 Task: Open Card Quality Control Performance Review in Board Content Marketing Infographic Creation and Promotion Strategy to Workspace Crowdfunding Platforms and add a team member Softage.1@softage.net, a label Green, a checklist Artificial Intelligence, an attachment from your computer, a color Green and finally, add a card description 'Conduct customer research for new marketing messaging and branding' and a comment 'This task requires us to be resilient and persistent, even in the face of setbacks and obstacles.'. Add a start date 'Jan 09, 1900' with a due date 'Jan 16, 1900'
Action: Mouse moved to (590, 171)
Screenshot: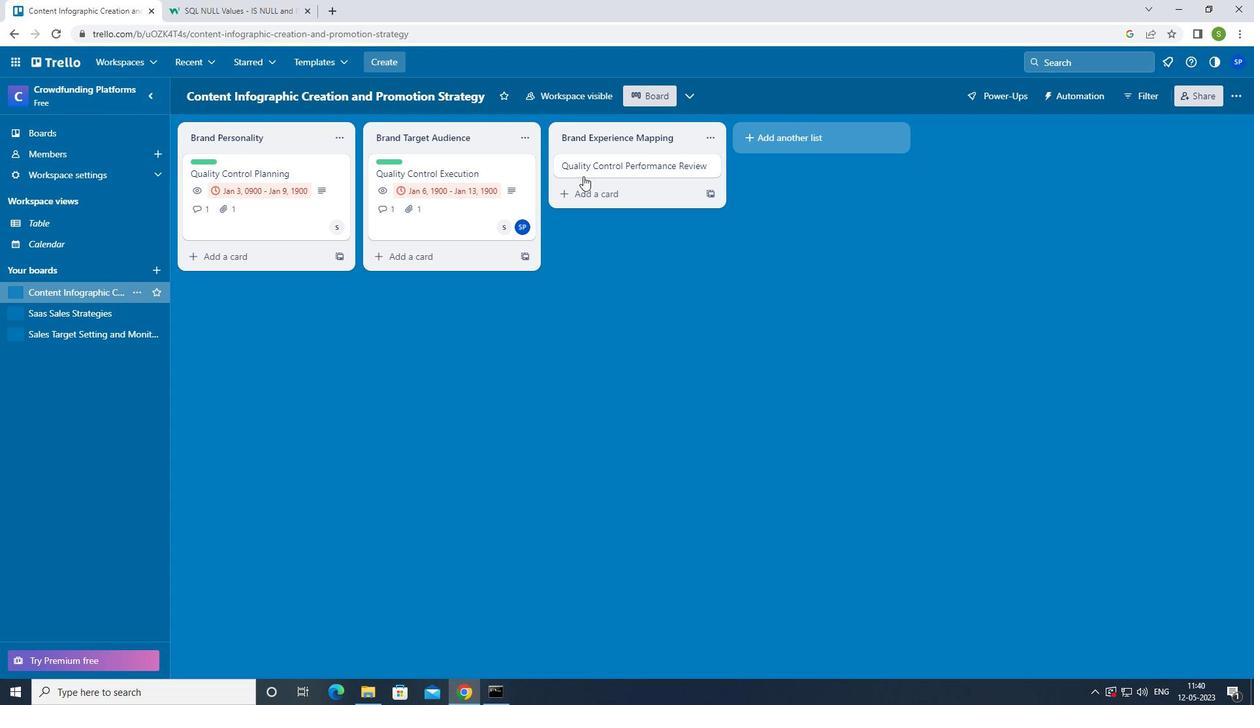 
Action: Mouse pressed left at (590, 171)
Screenshot: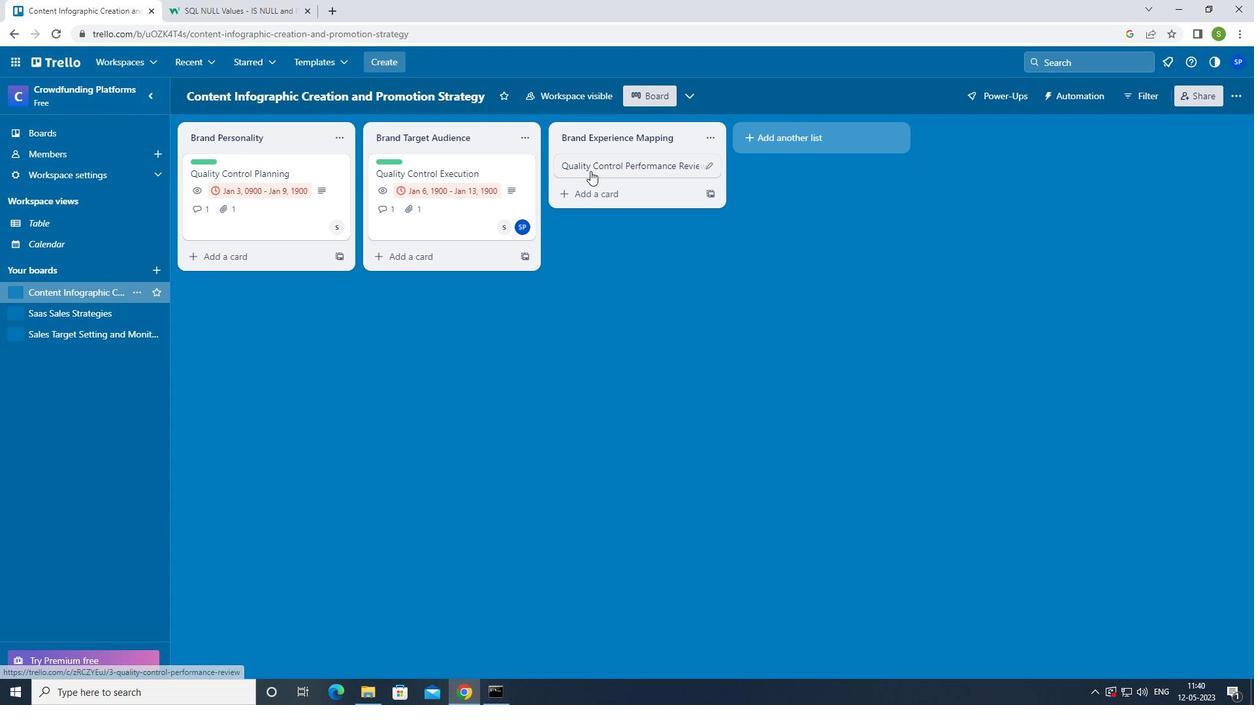 
Action: Mouse moved to (779, 160)
Screenshot: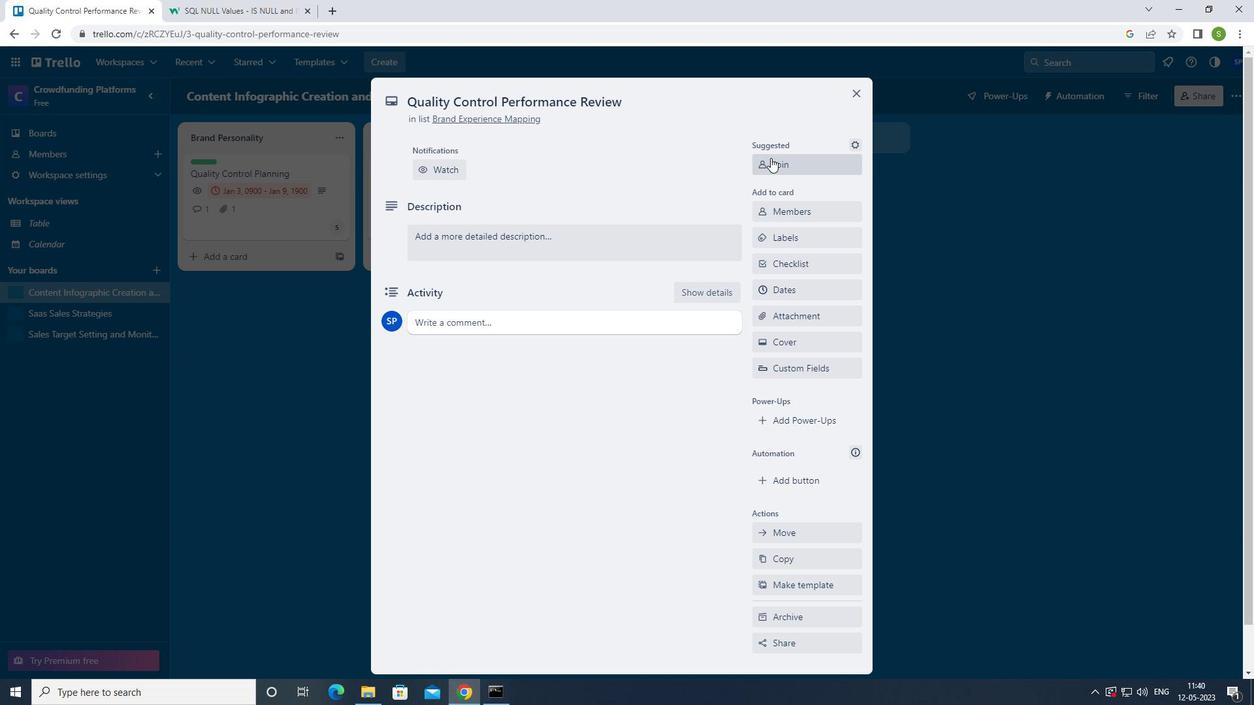 
Action: Mouse pressed left at (779, 160)
Screenshot: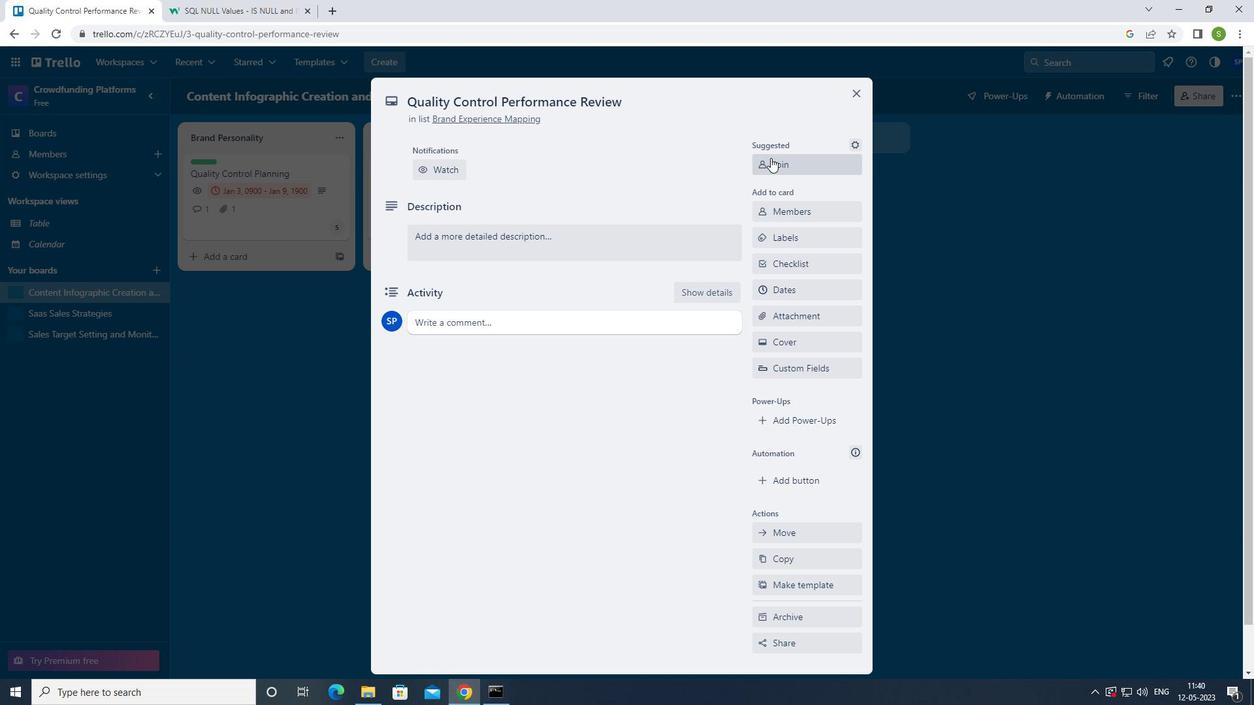 
Action: Mouse moved to (788, 162)
Screenshot: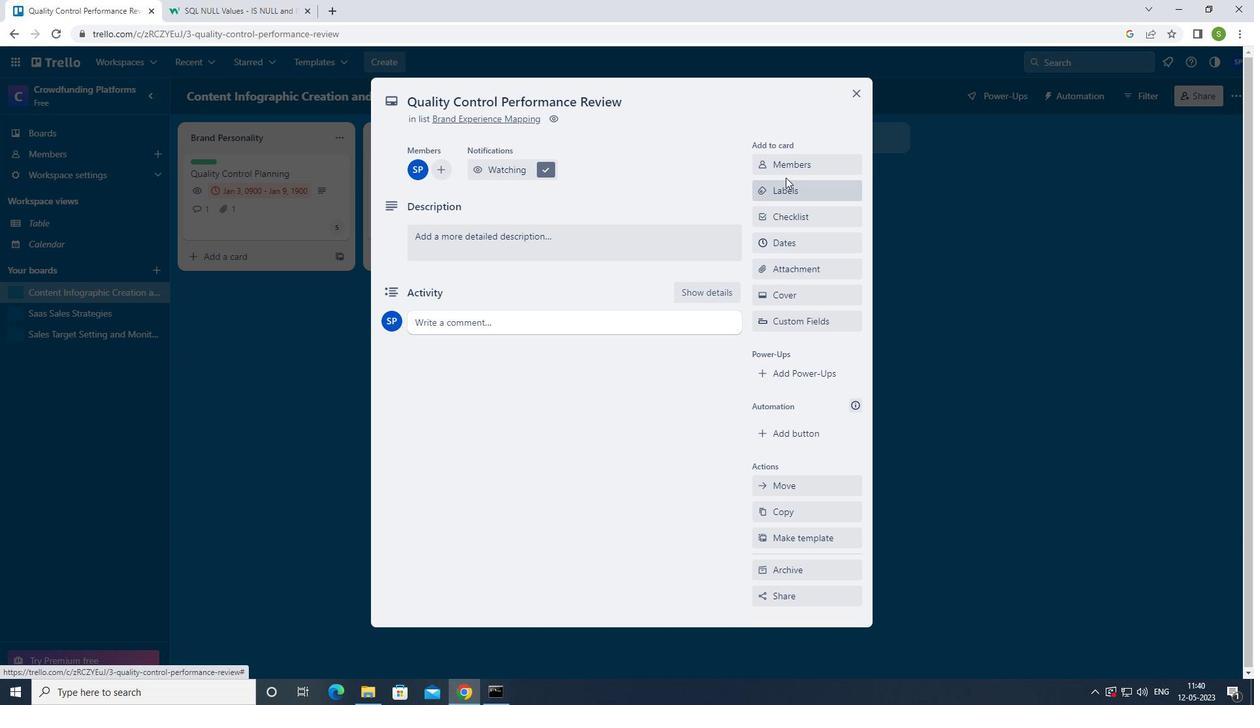 
Action: Mouse pressed left at (788, 162)
Screenshot: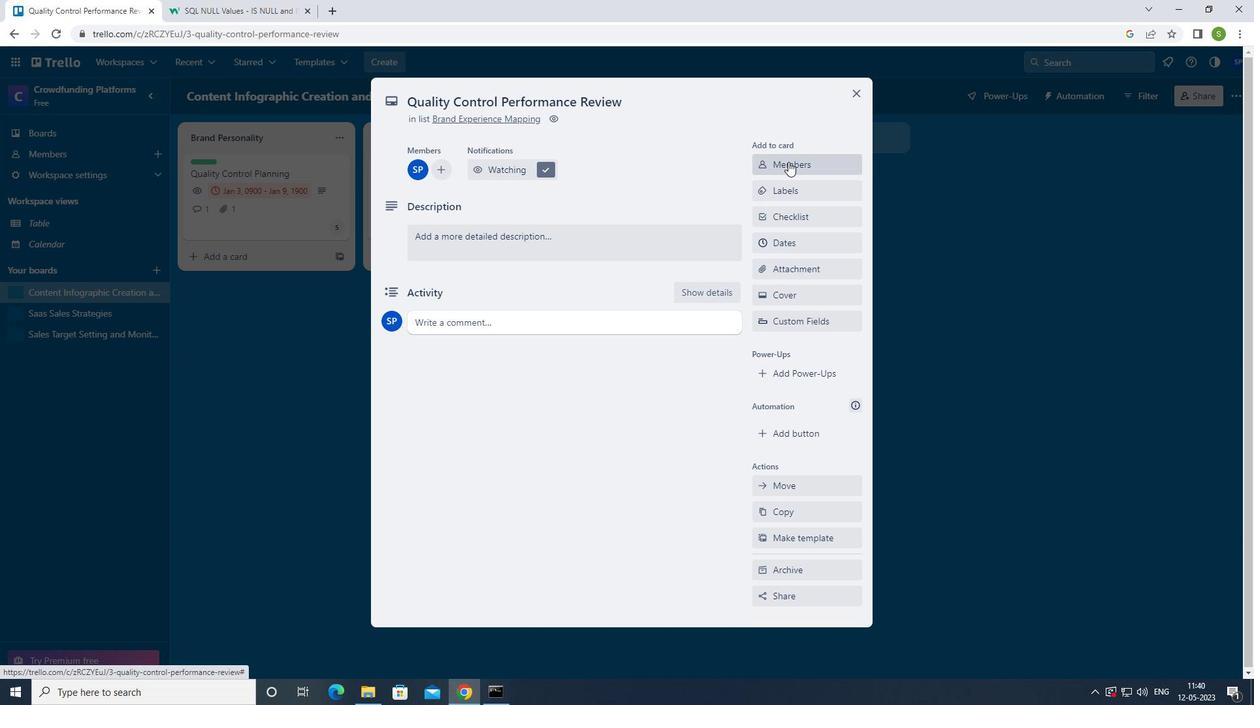 
Action: Mouse moved to (775, 171)
Screenshot: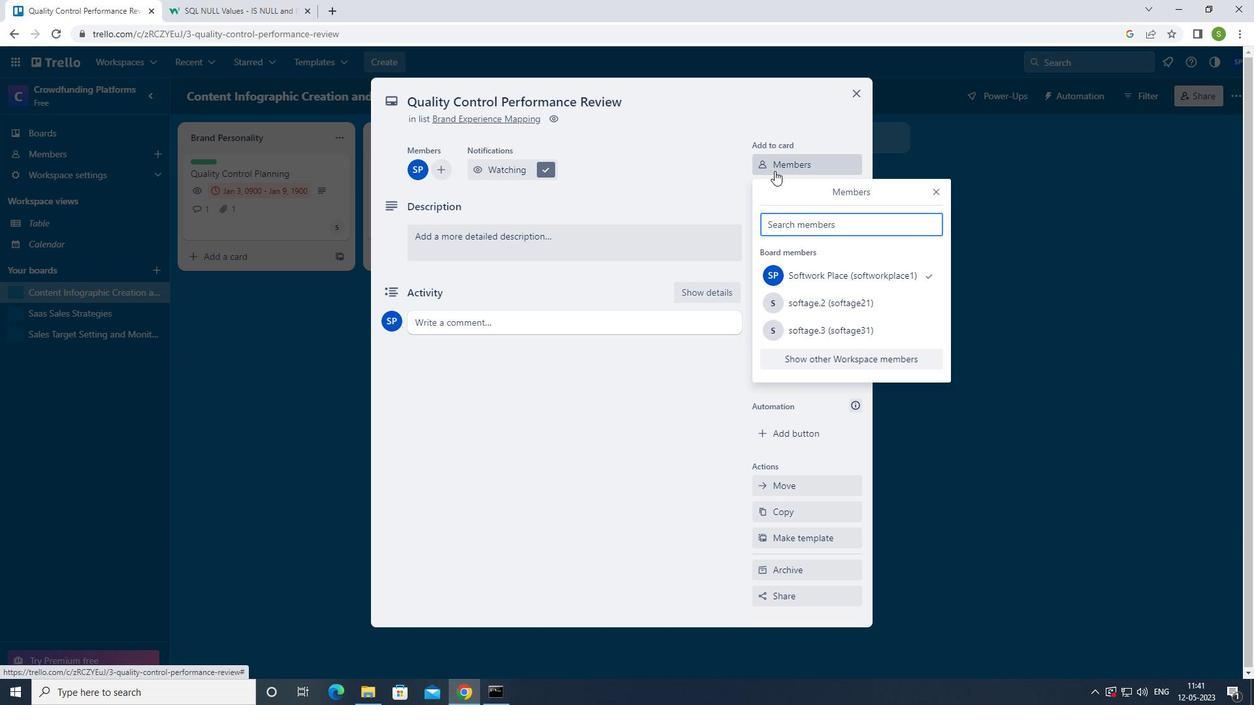 
Action: Key pressed <Key.shift>SOFTAGE.1<Key.shift>@SOFTAGE.NET
Screenshot: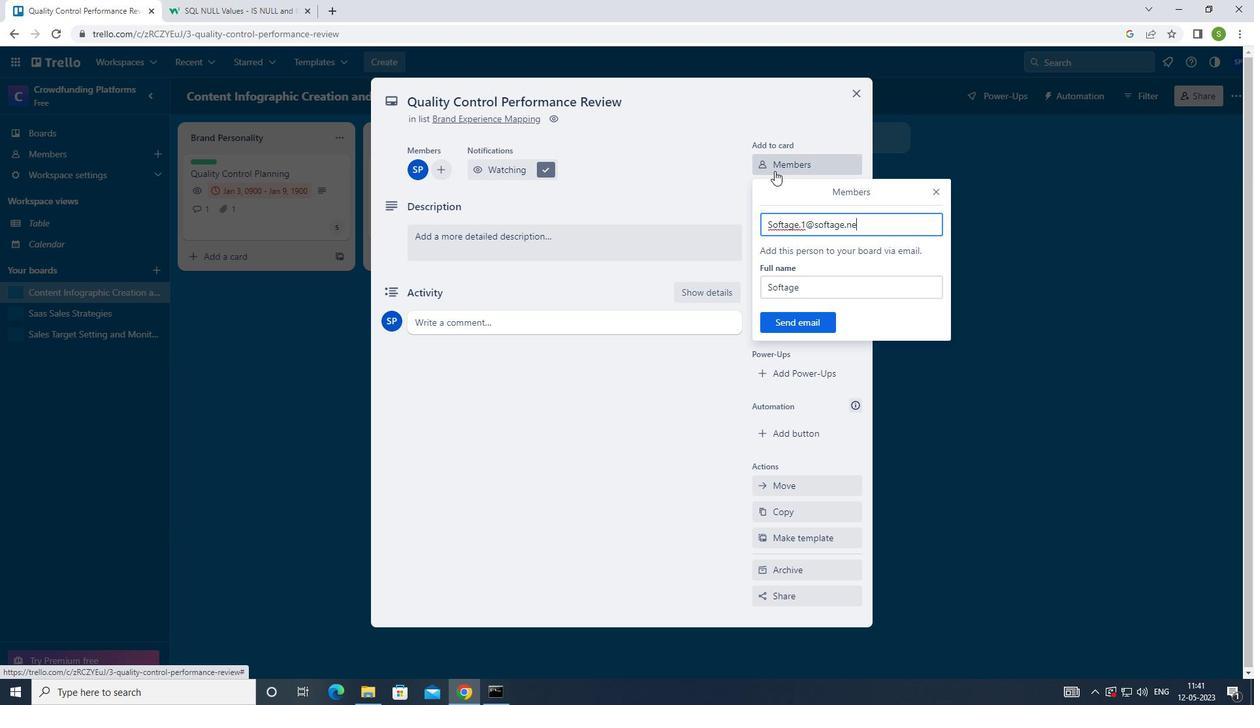 
Action: Mouse moved to (795, 328)
Screenshot: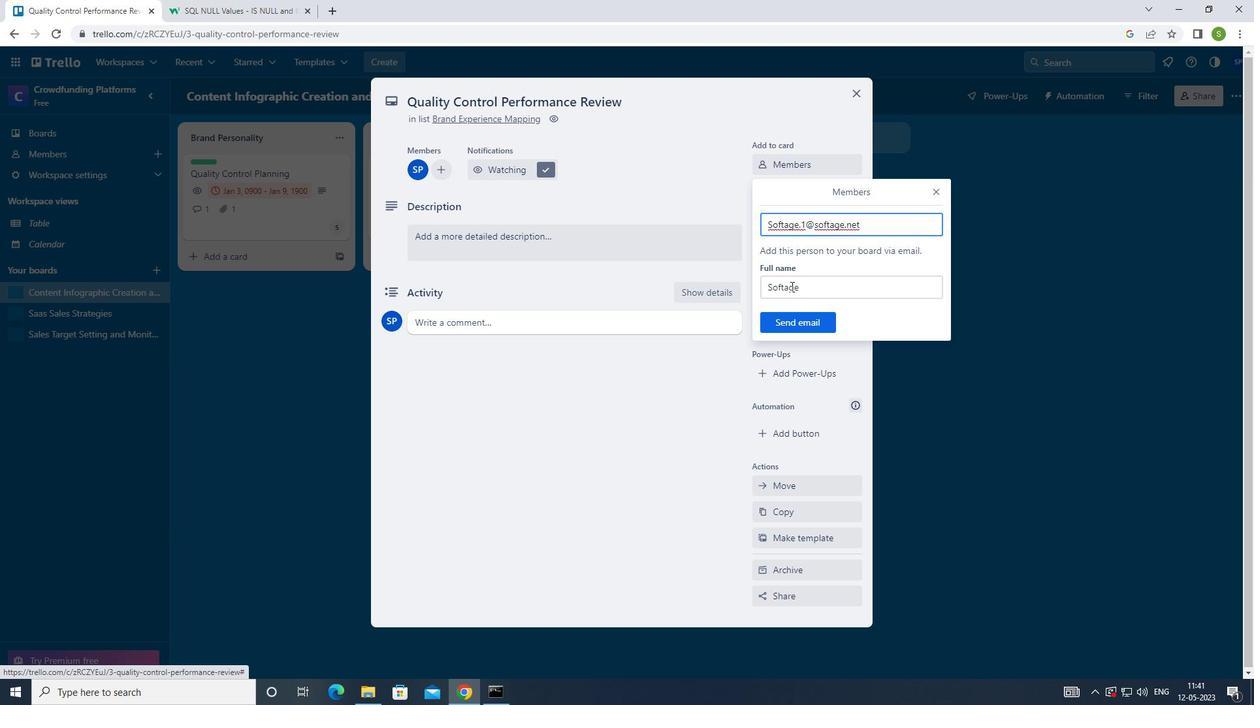 
Action: Mouse pressed left at (795, 328)
Screenshot: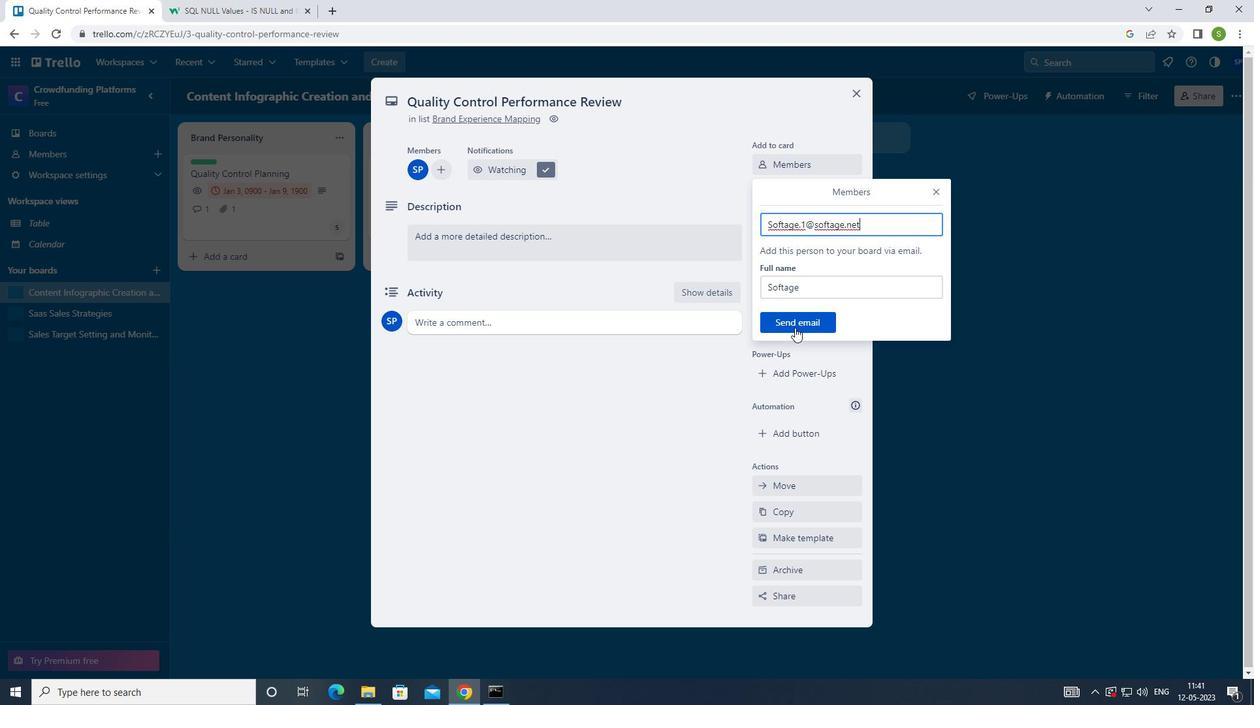 
Action: Mouse moved to (798, 190)
Screenshot: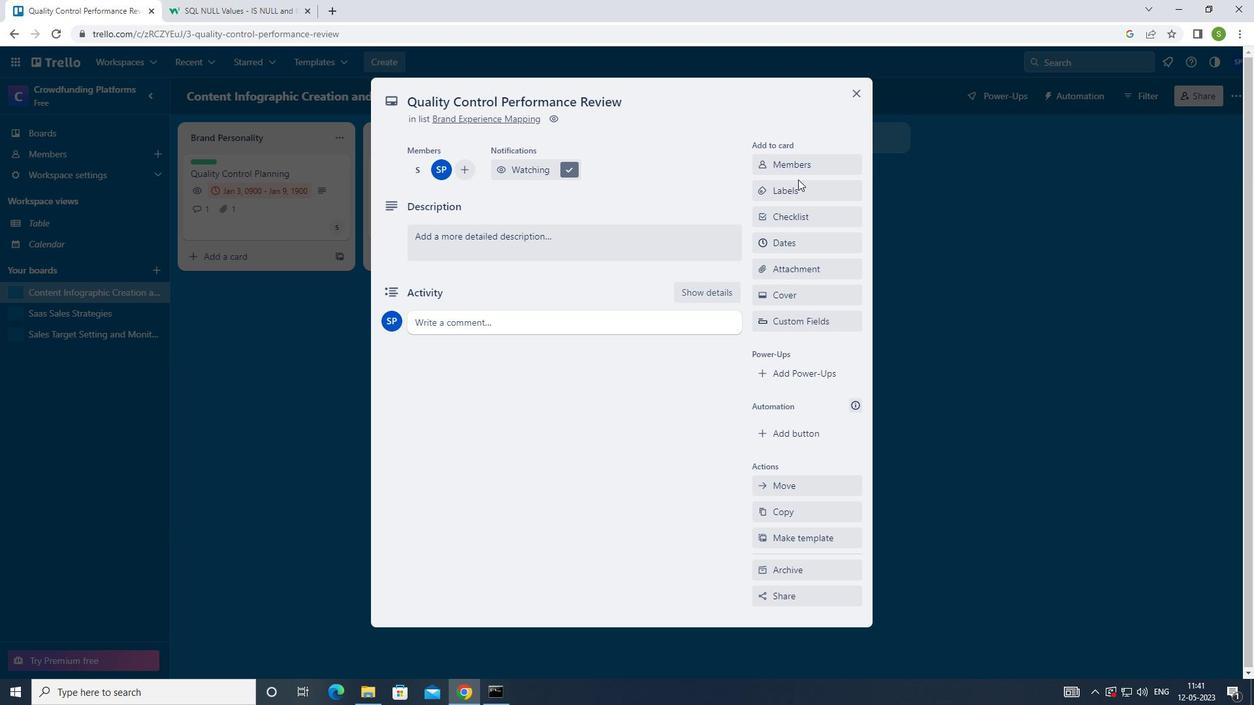 
Action: Mouse pressed left at (798, 190)
Screenshot: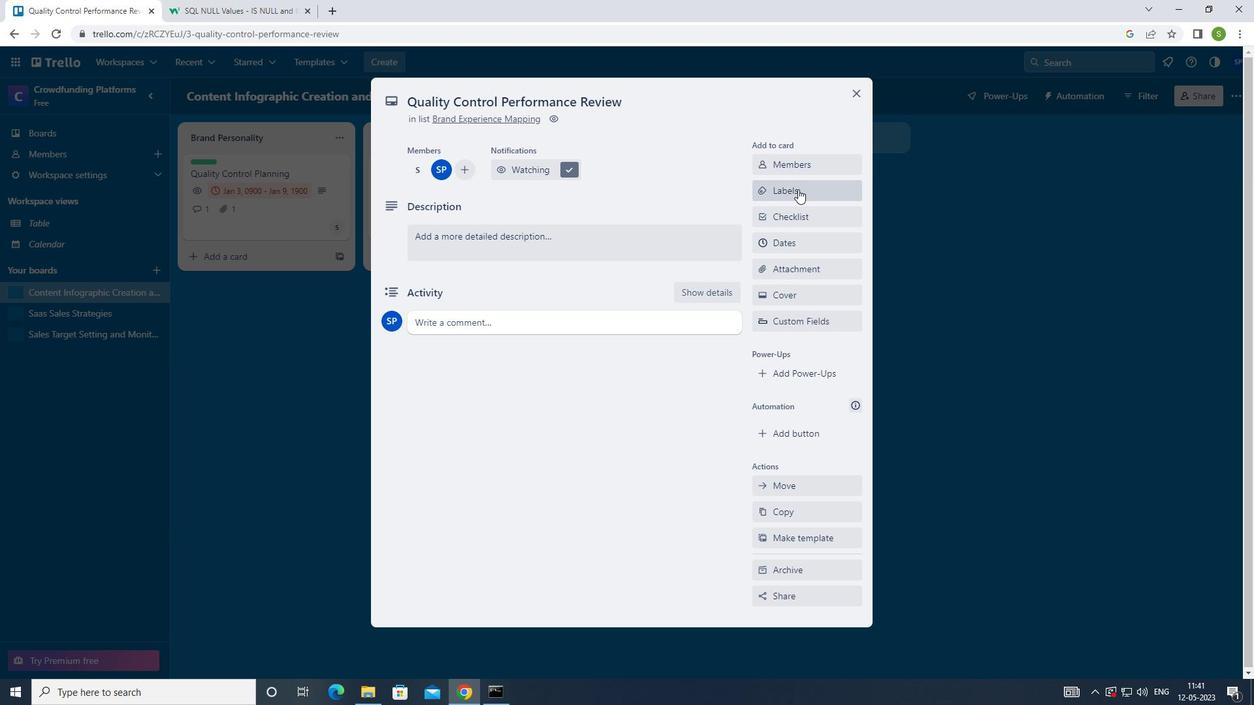 
Action: Mouse moved to (796, 202)
Screenshot: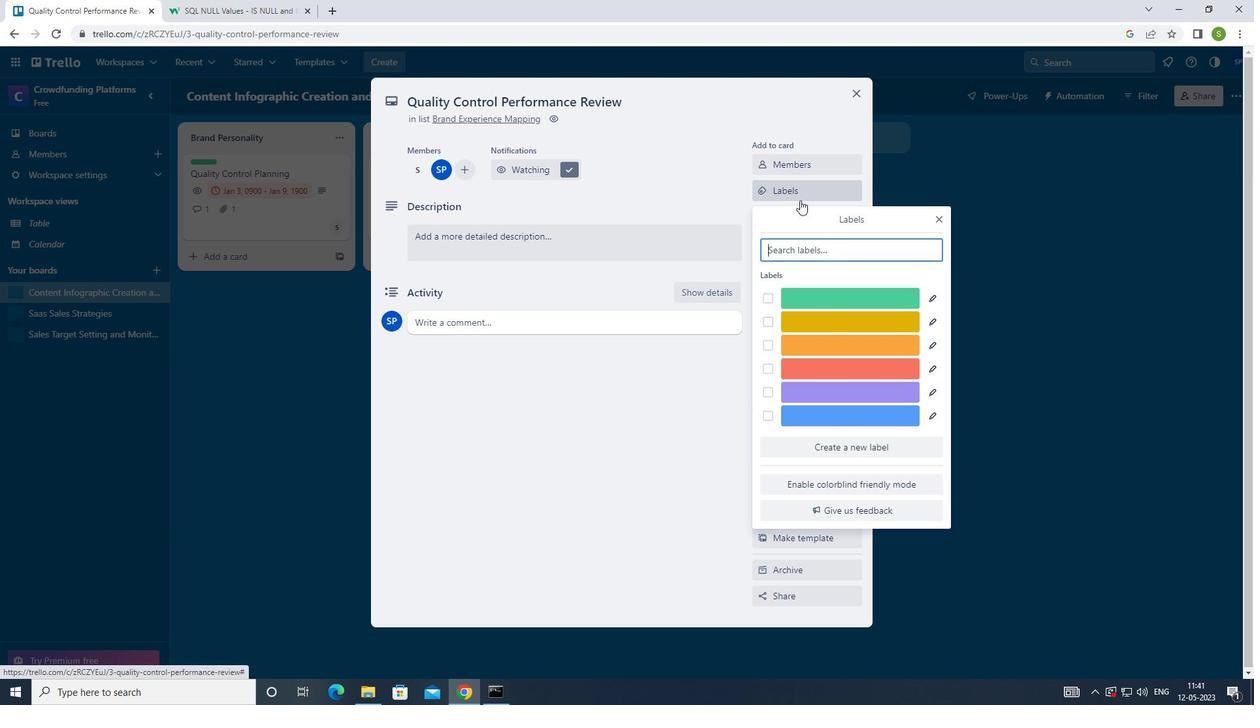 
Action: Key pressed GREEN
Screenshot: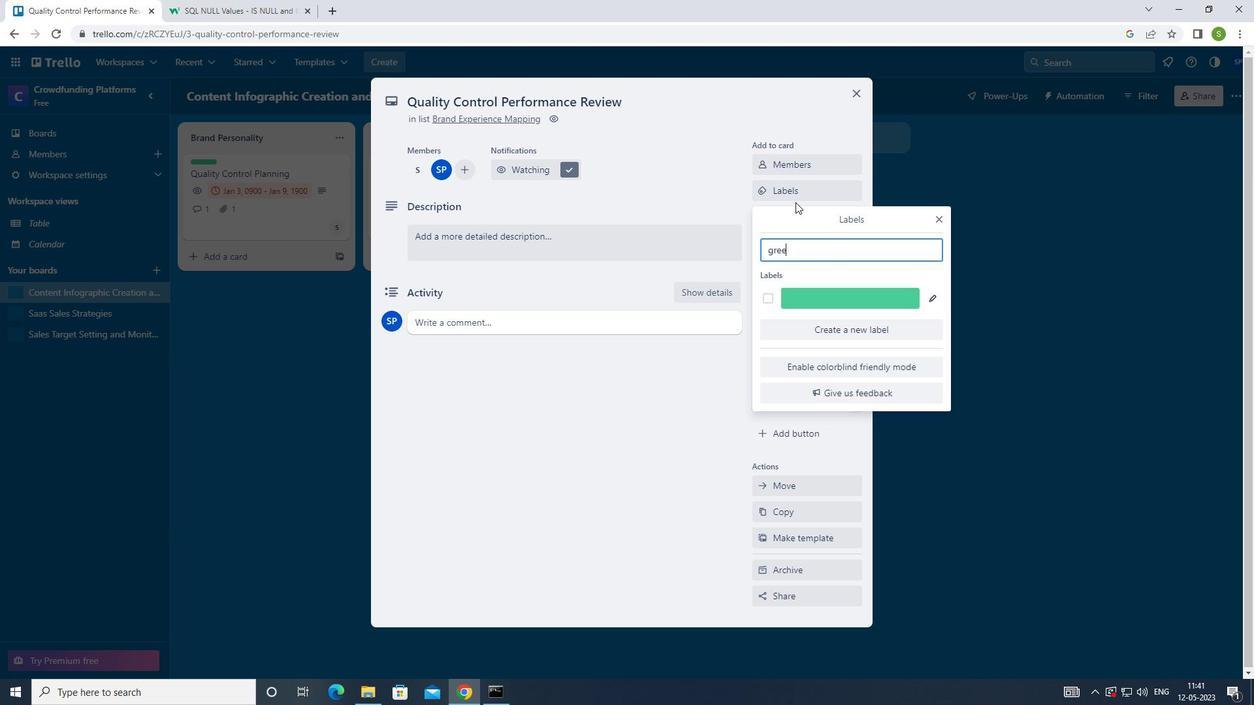 
Action: Mouse moved to (764, 298)
Screenshot: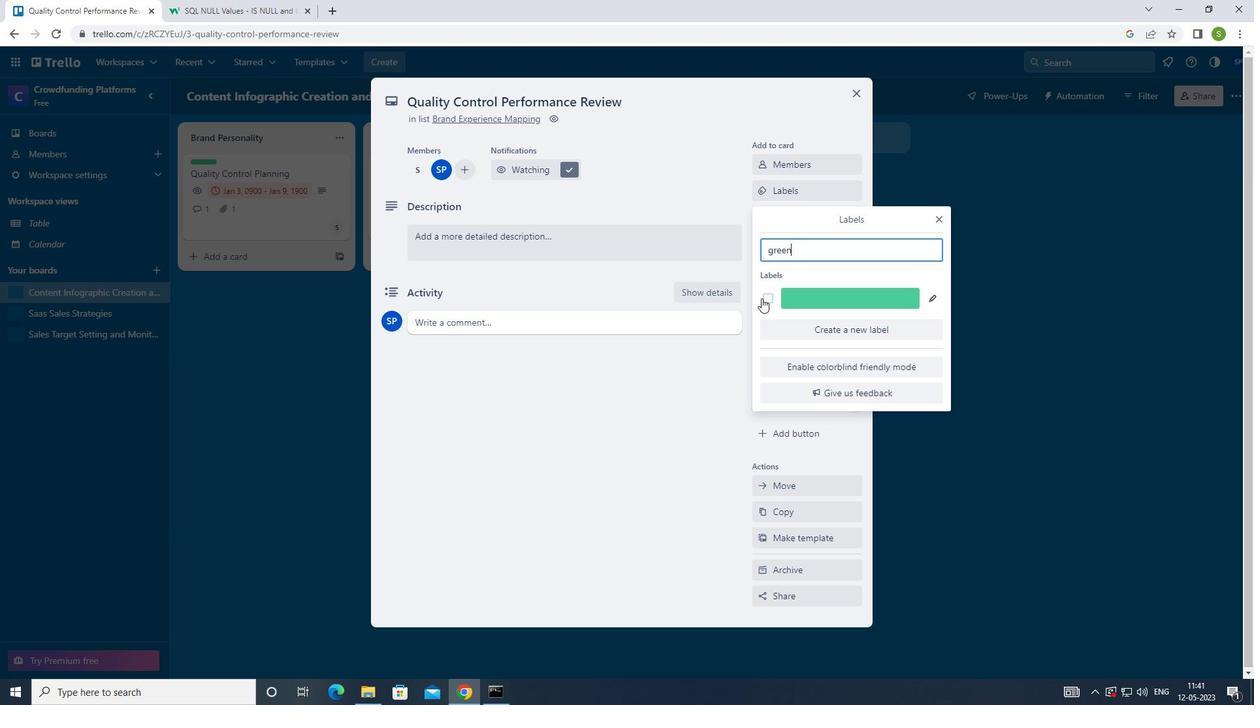 
Action: Mouse pressed left at (764, 298)
Screenshot: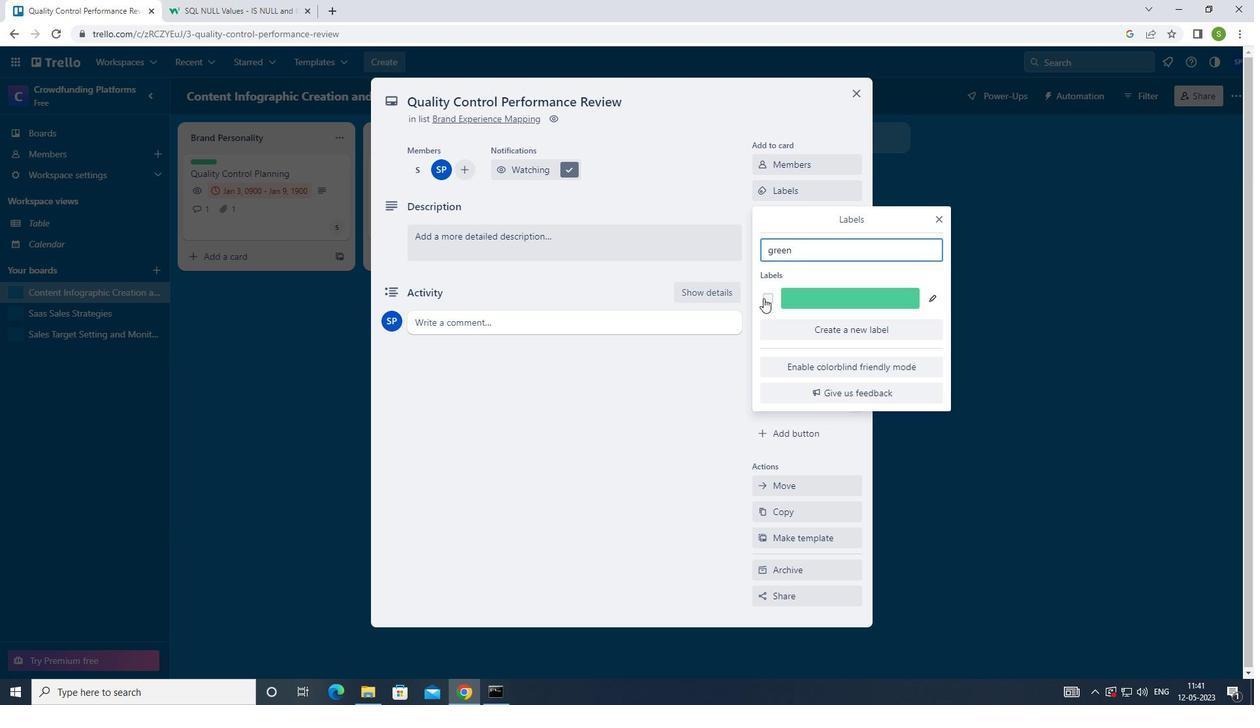 
Action: Mouse moved to (935, 219)
Screenshot: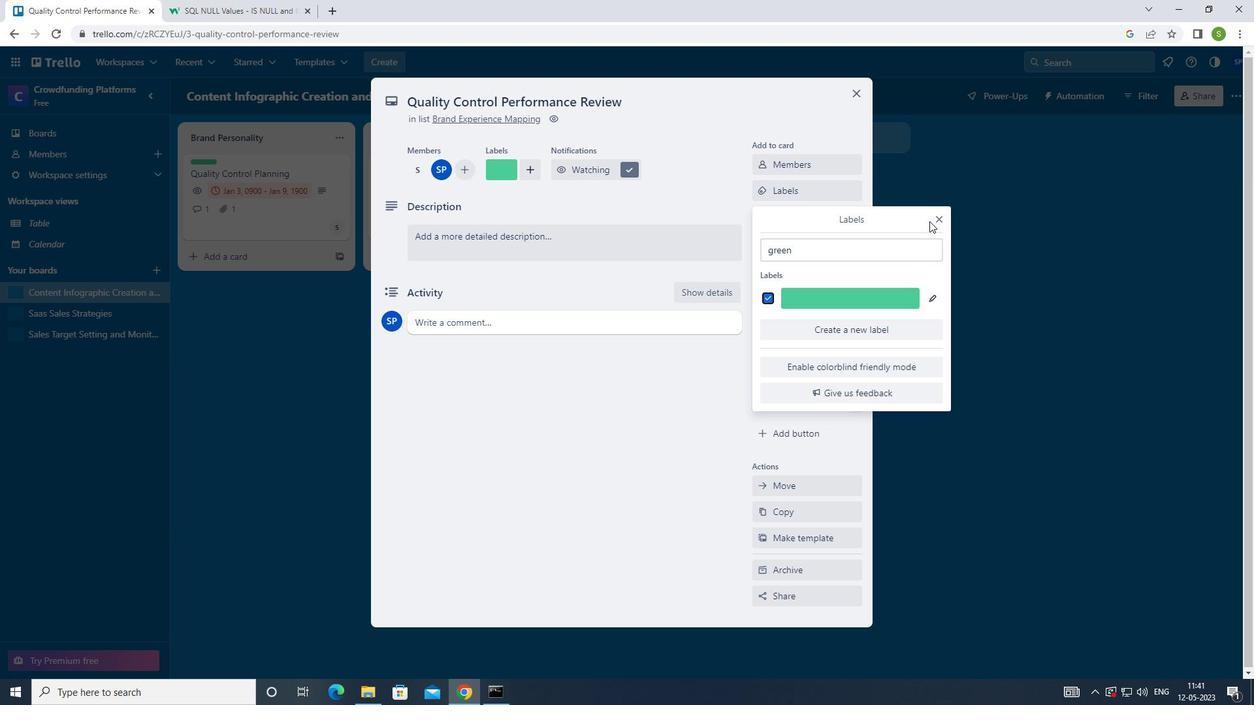 
Action: Mouse pressed left at (935, 219)
Screenshot: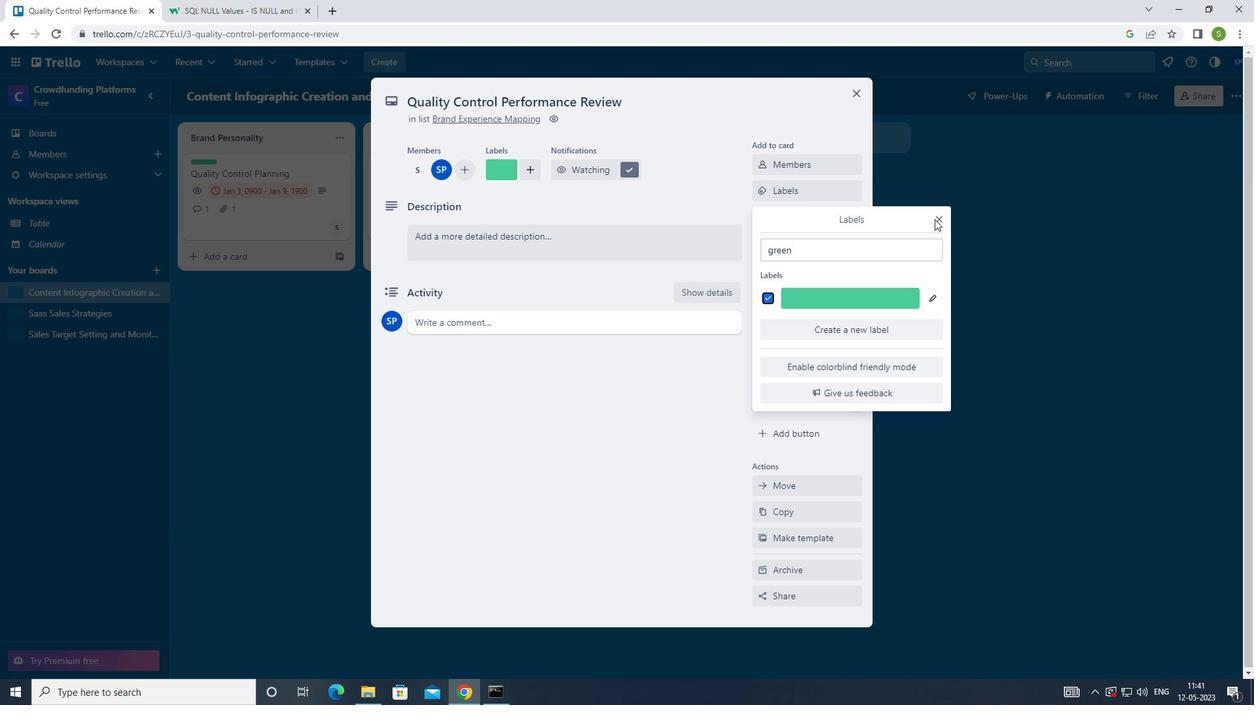 
Action: Mouse moved to (939, 216)
Screenshot: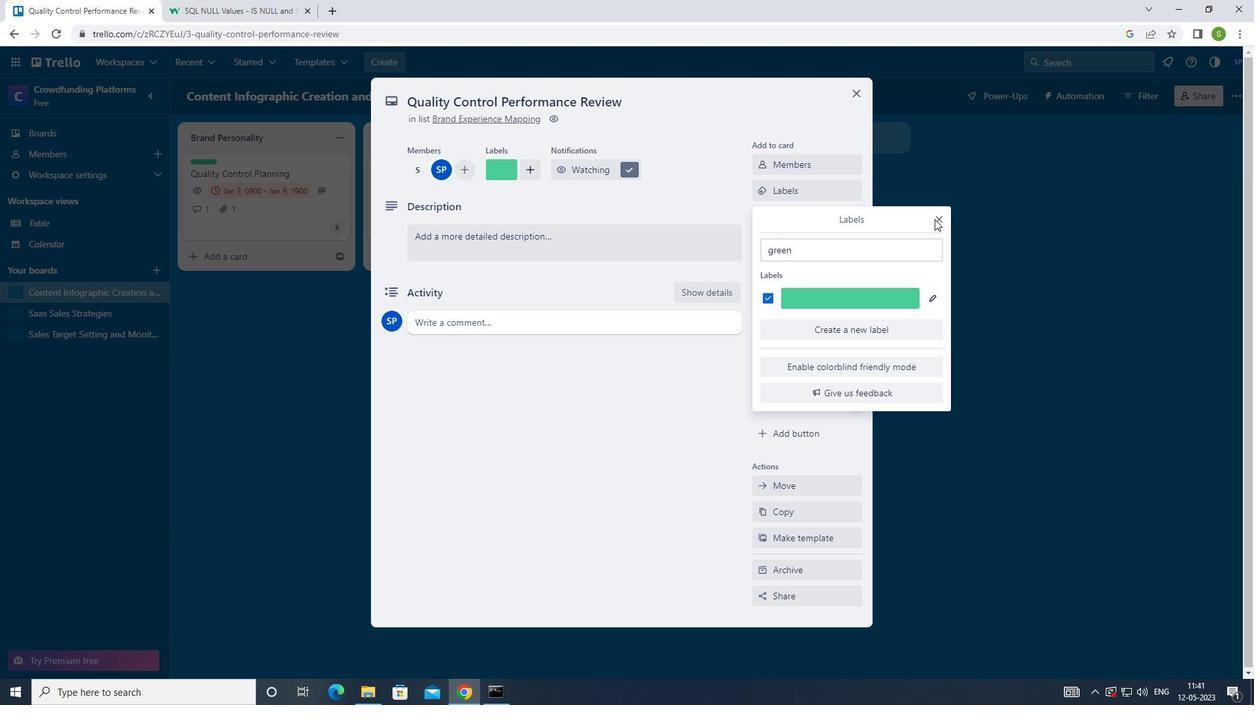 
Action: Mouse pressed left at (939, 216)
Screenshot: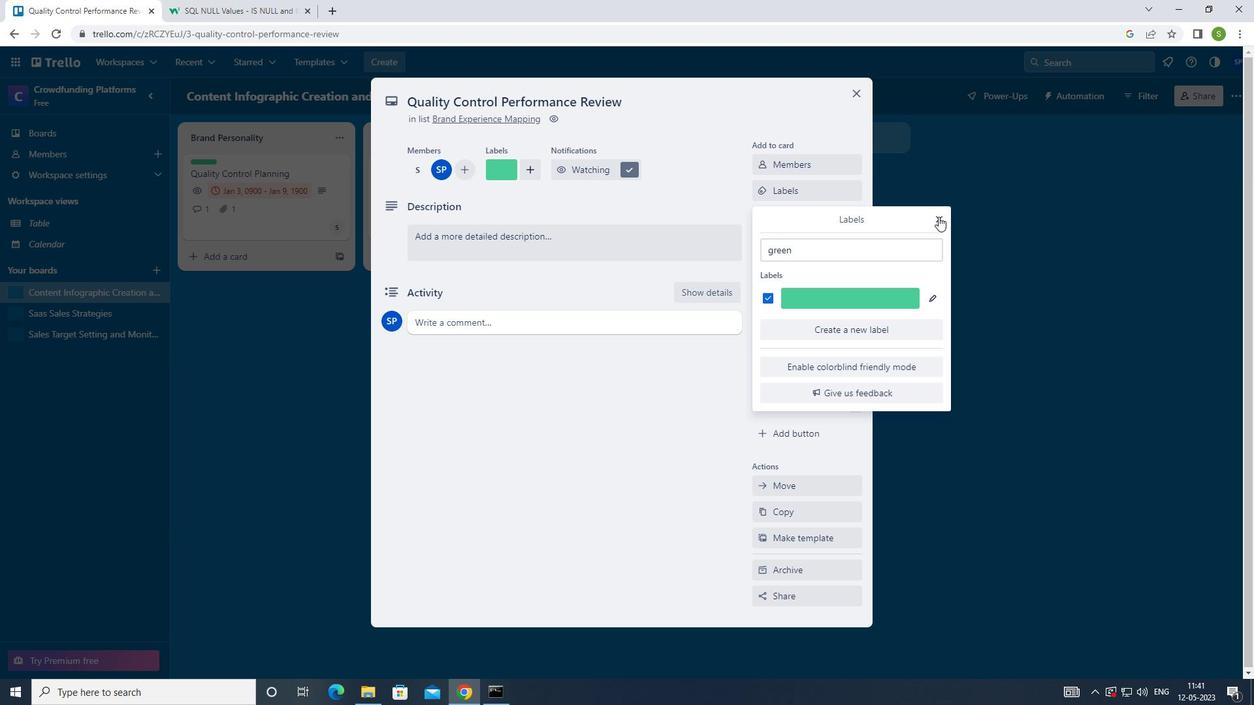 
Action: Mouse moved to (802, 218)
Screenshot: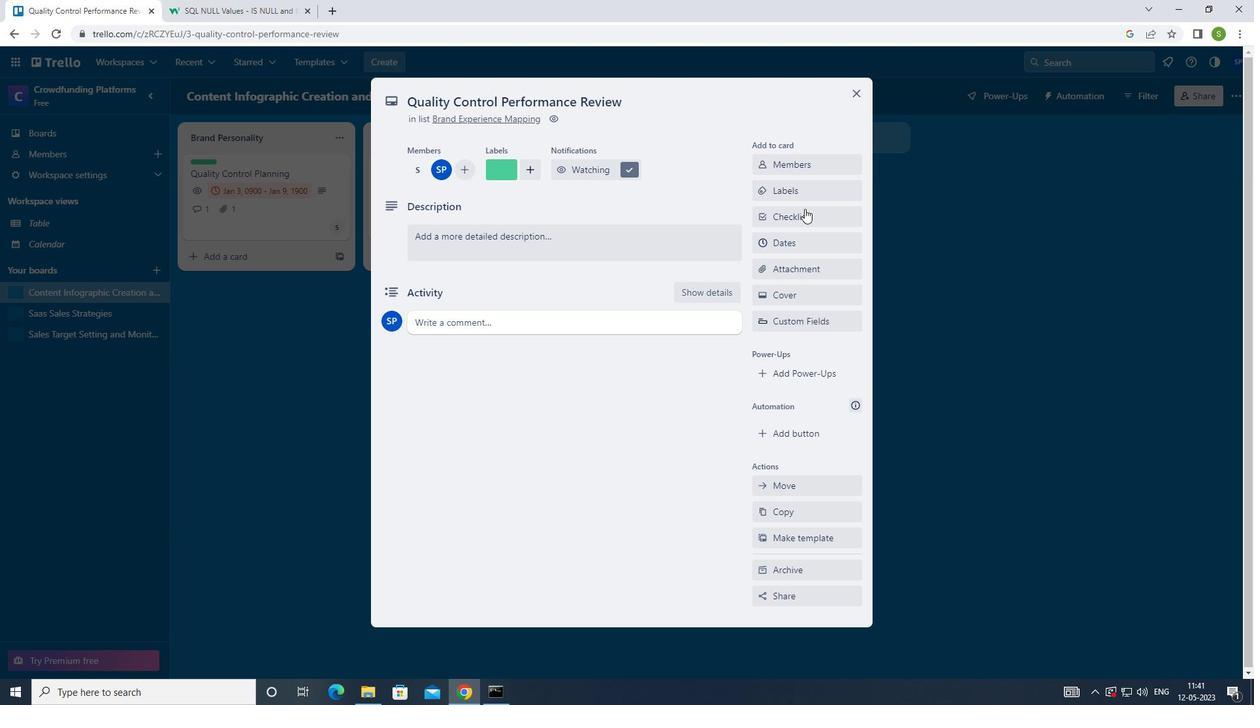 
Action: Mouse pressed left at (802, 218)
Screenshot: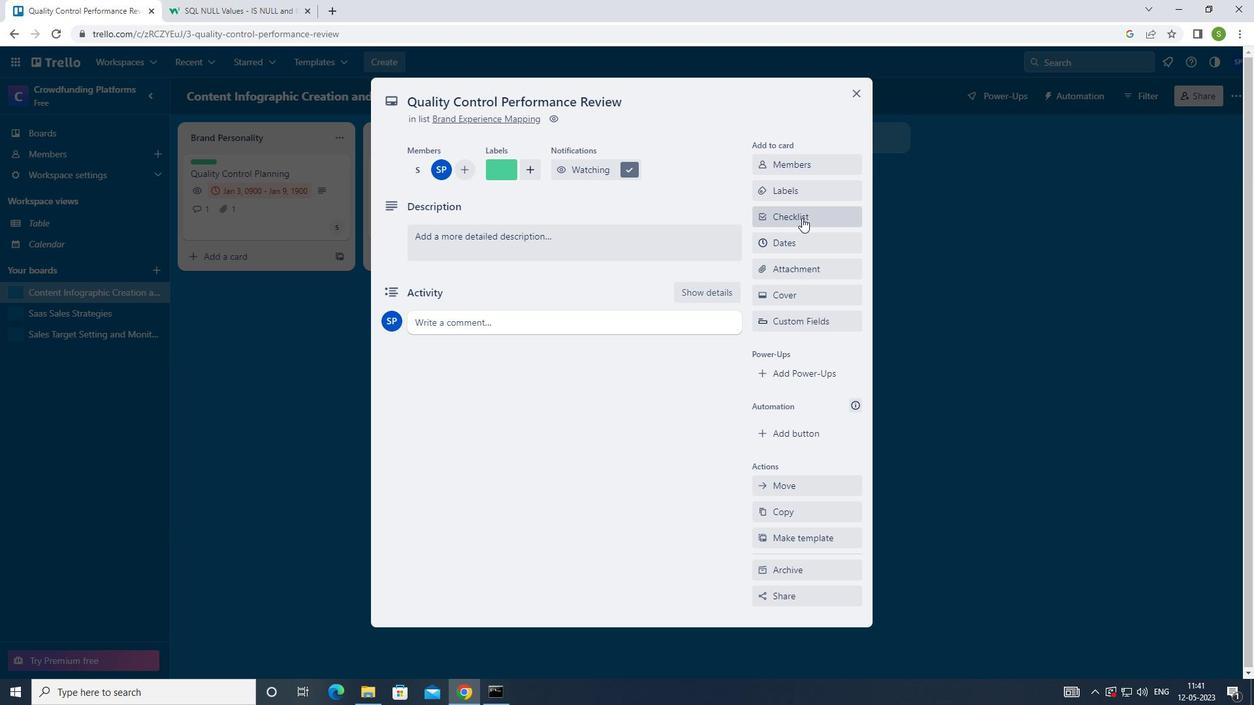 
Action: Mouse moved to (802, 222)
Screenshot: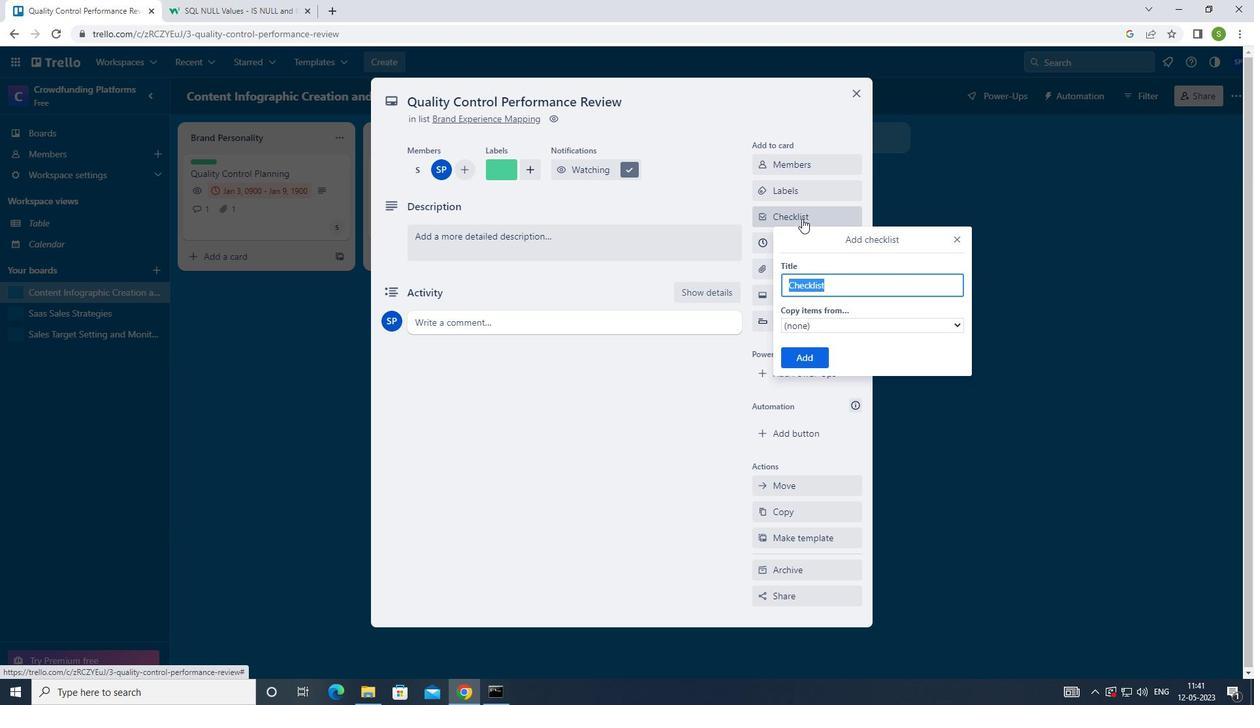 
Action: Key pressed <Key.shift>A
Screenshot: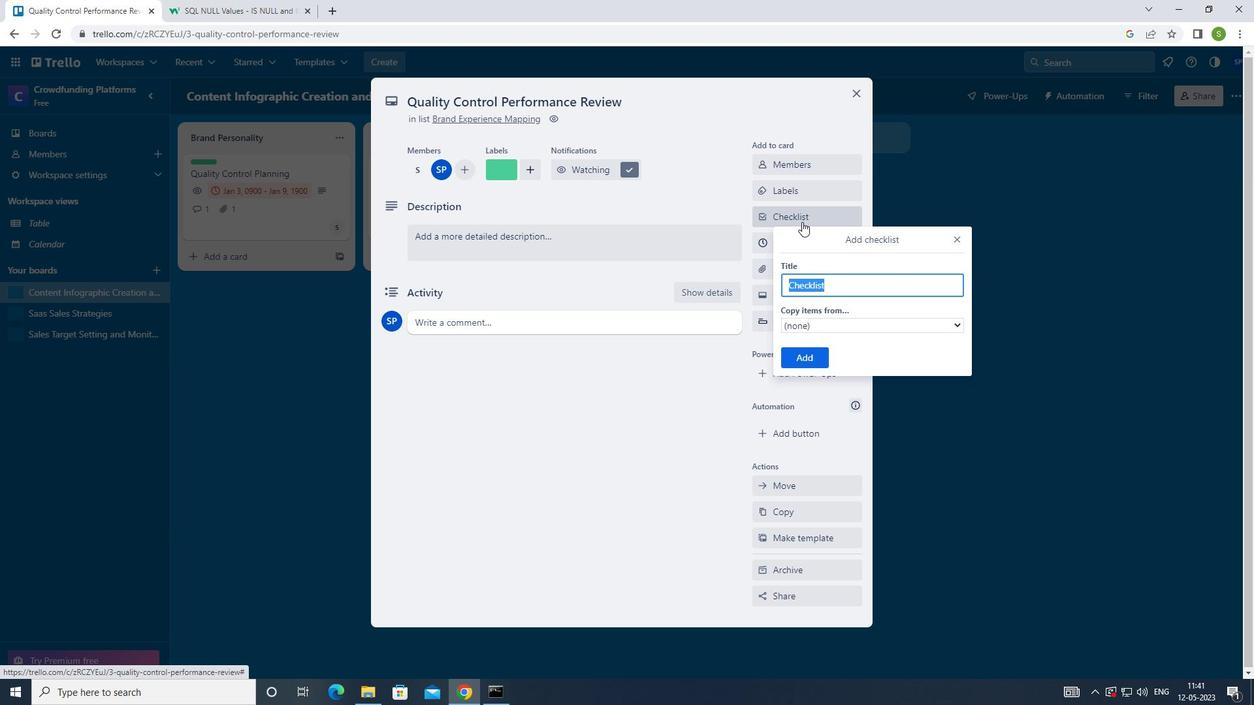 
Action: Mouse moved to (859, 341)
Screenshot: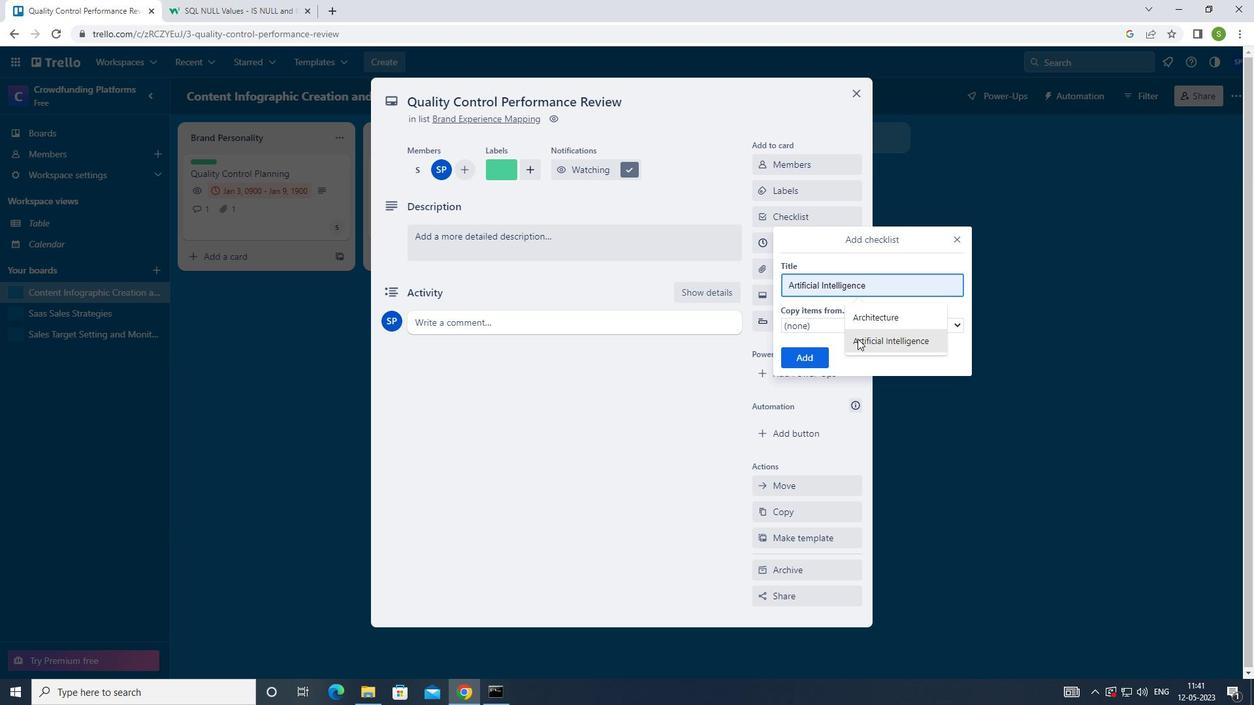 
Action: Mouse pressed left at (859, 341)
Screenshot: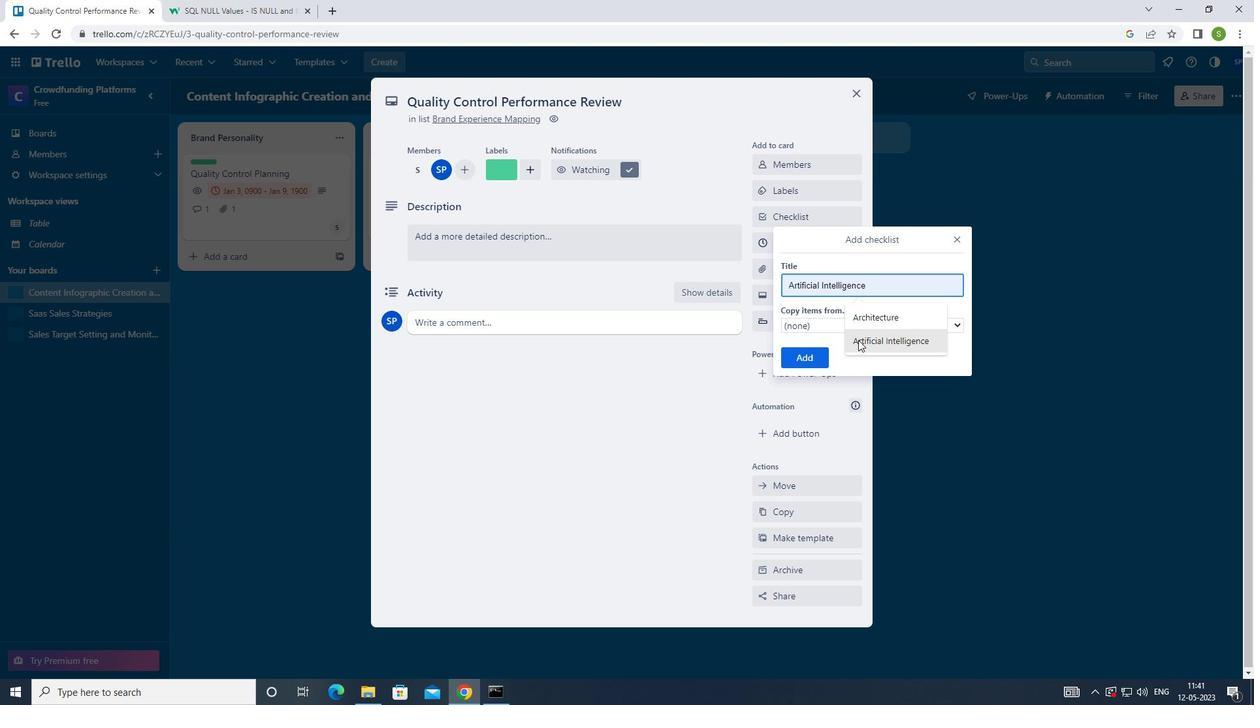 
Action: Mouse moved to (823, 358)
Screenshot: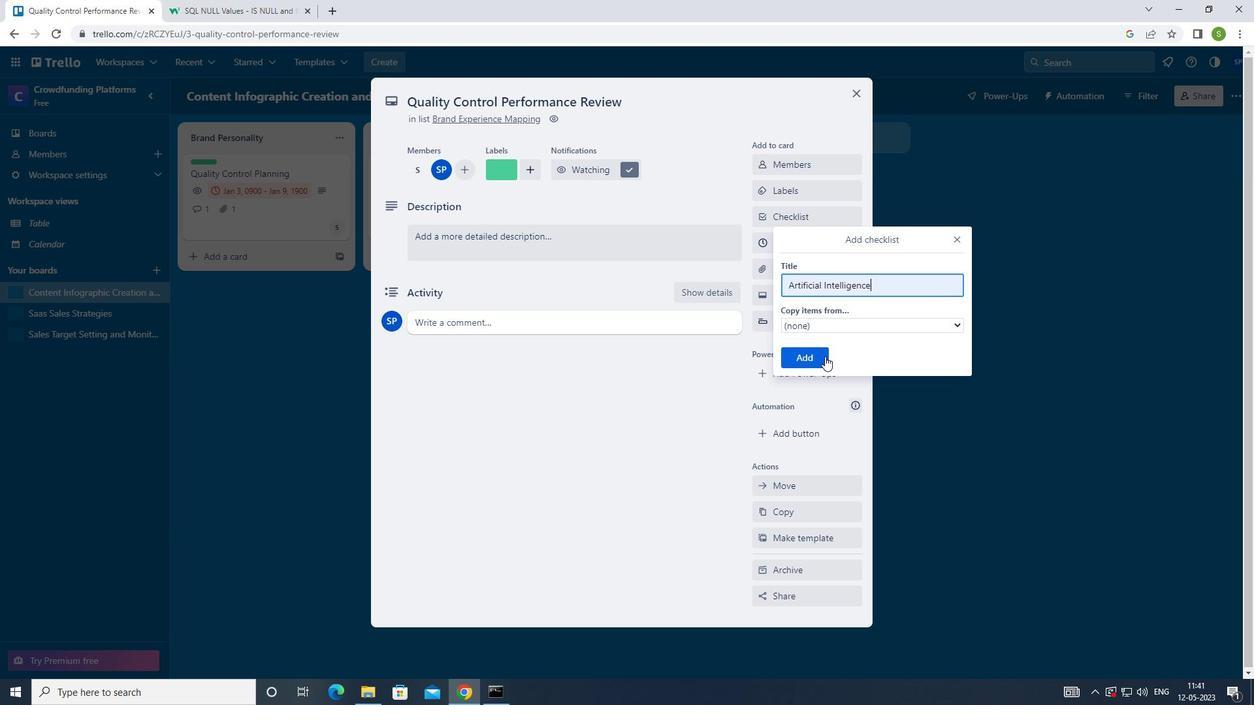 
Action: Mouse pressed left at (823, 358)
Screenshot: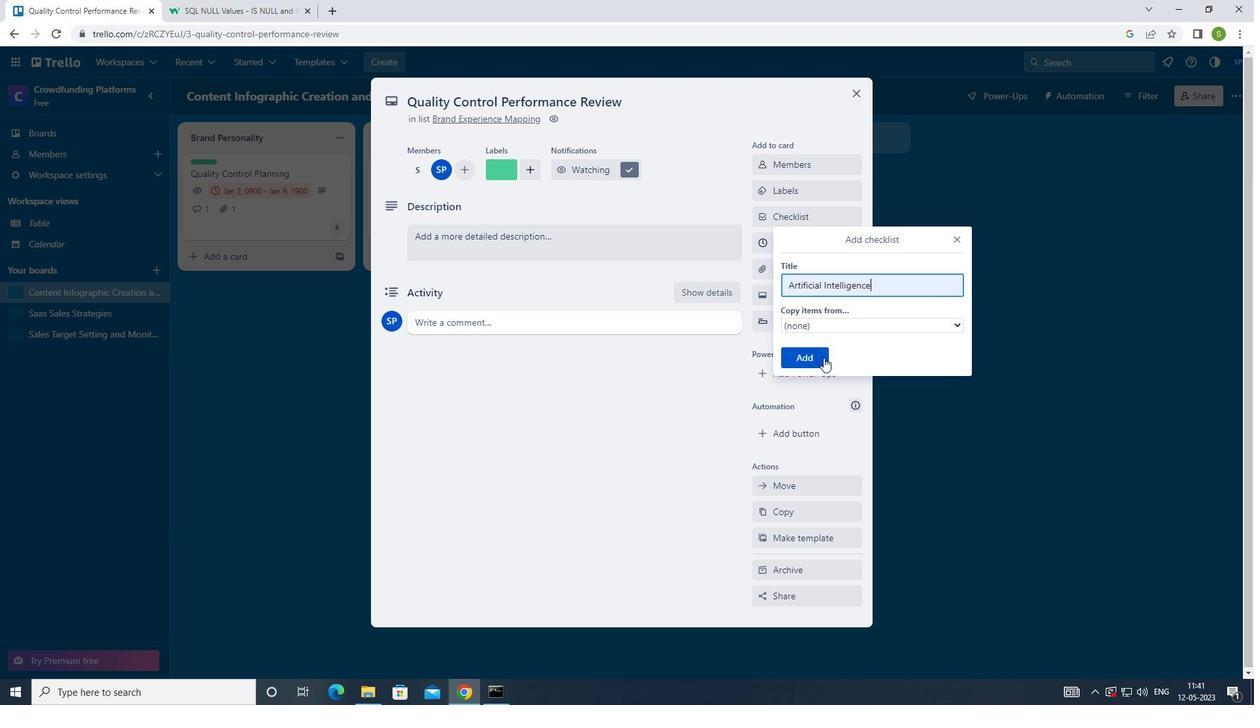 
Action: Mouse moved to (816, 262)
Screenshot: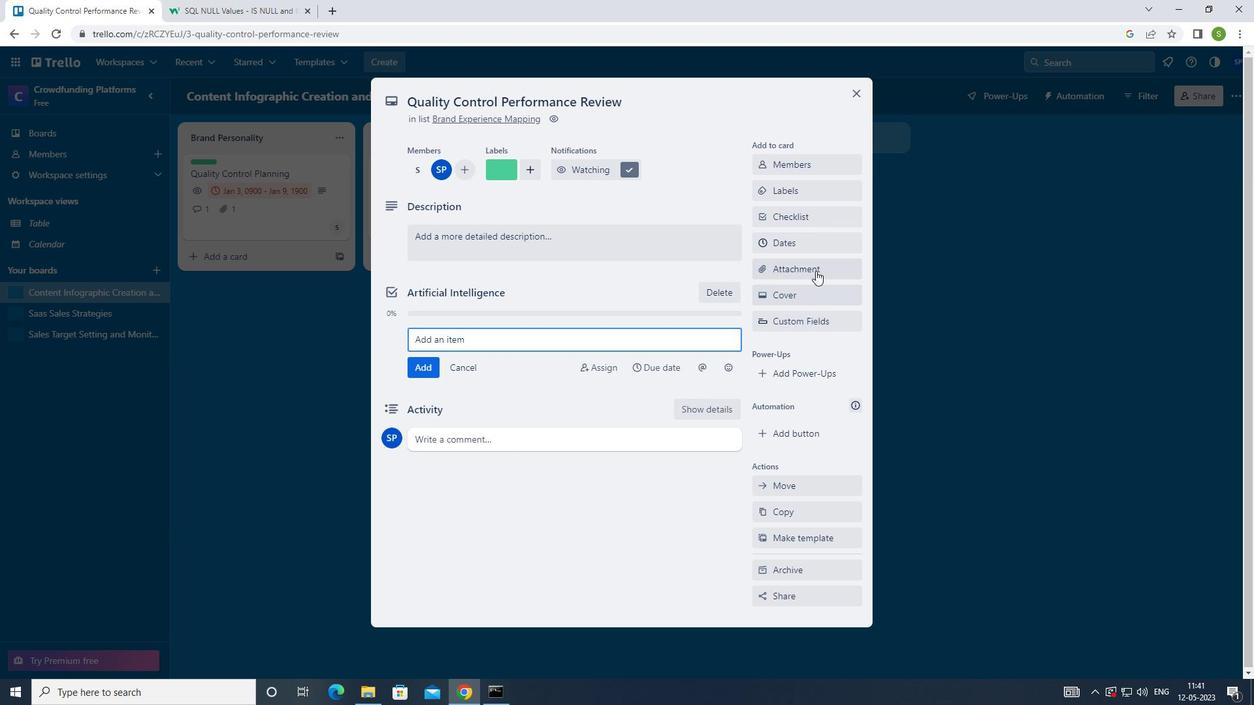 
Action: Mouse pressed left at (816, 262)
Screenshot: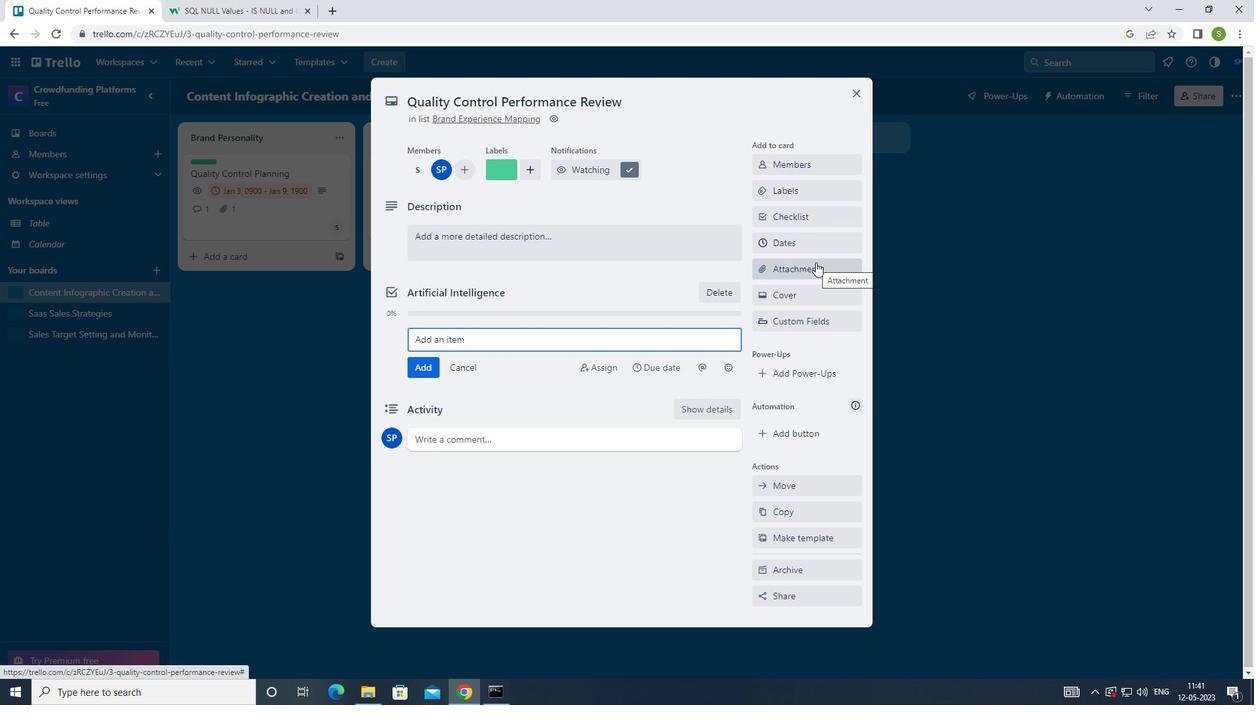 
Action: Mouse moved to (802, 322)
Screenshot: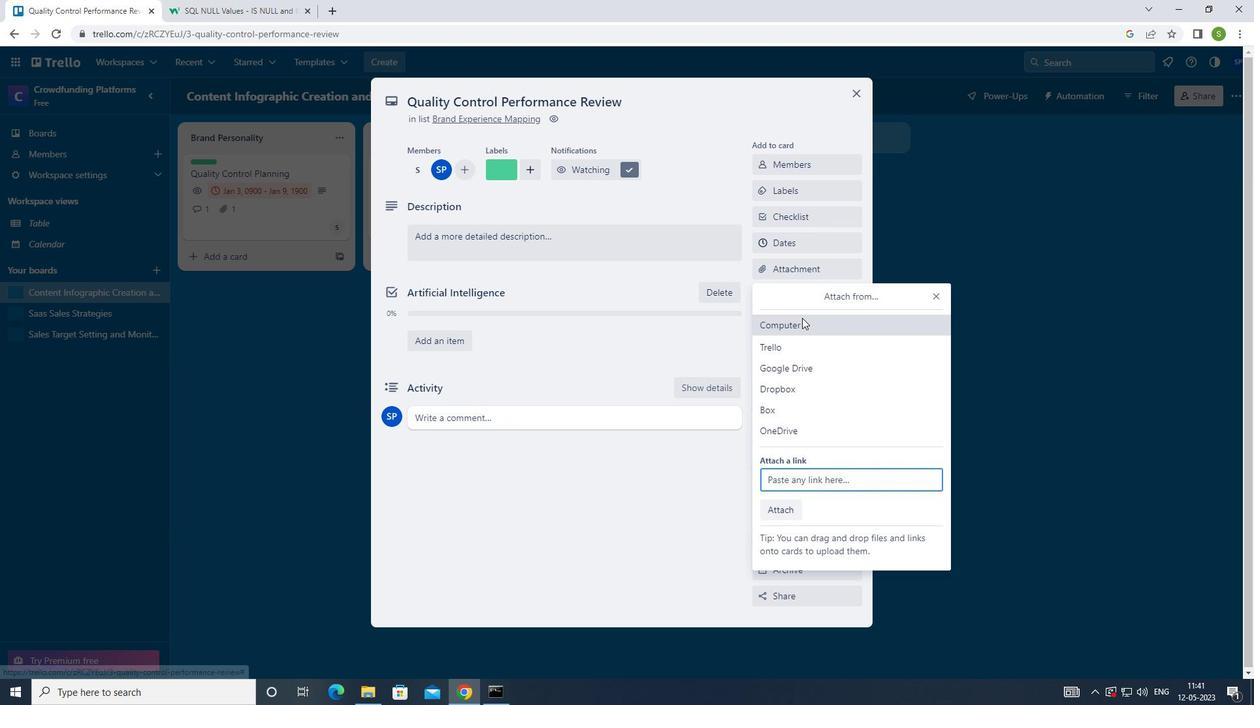 
Action: Mouse pressed left at (802, 322)
Screenshot: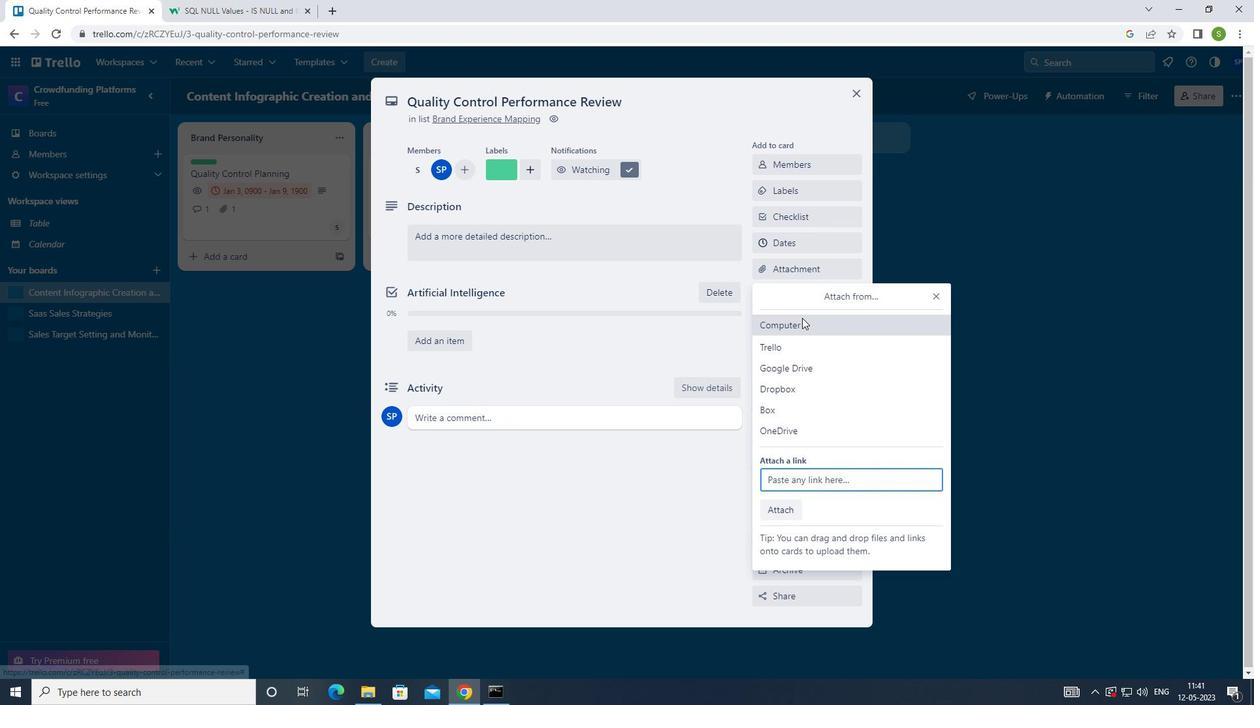 
Action: Mouse moved to (298, 99)
Screenshot: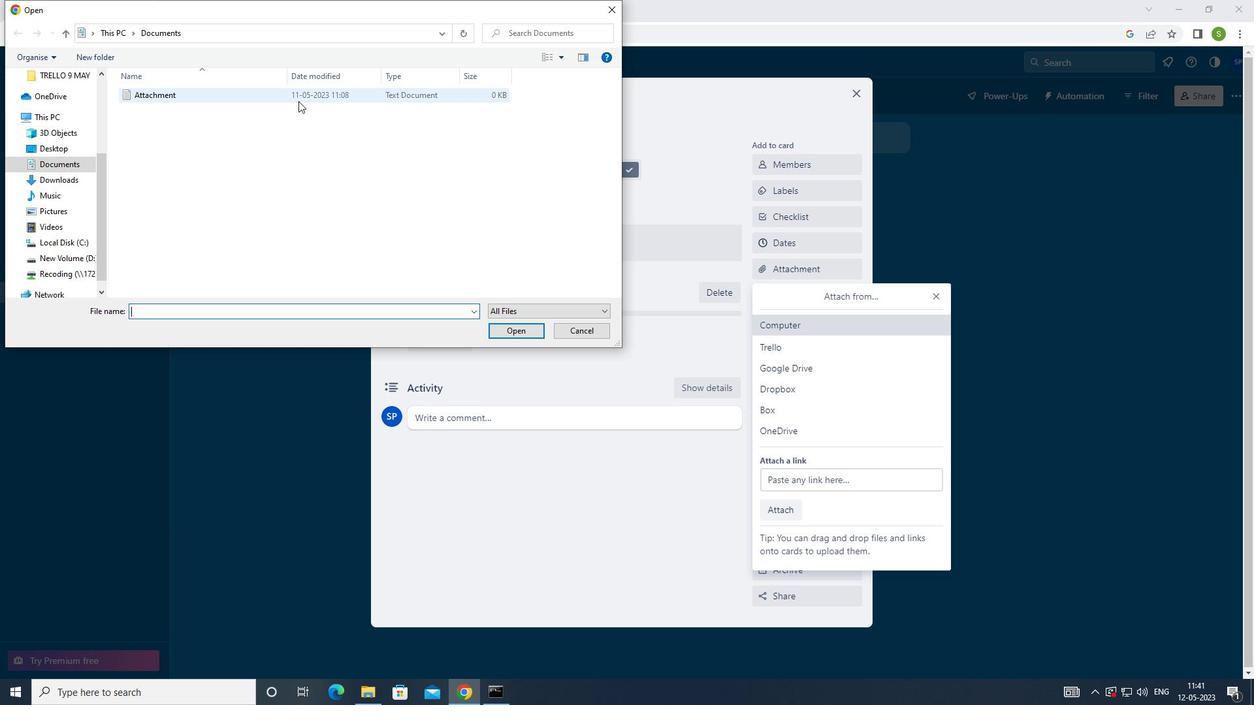 
Action: Mouse pressed left at (298, 99)
Screenshot: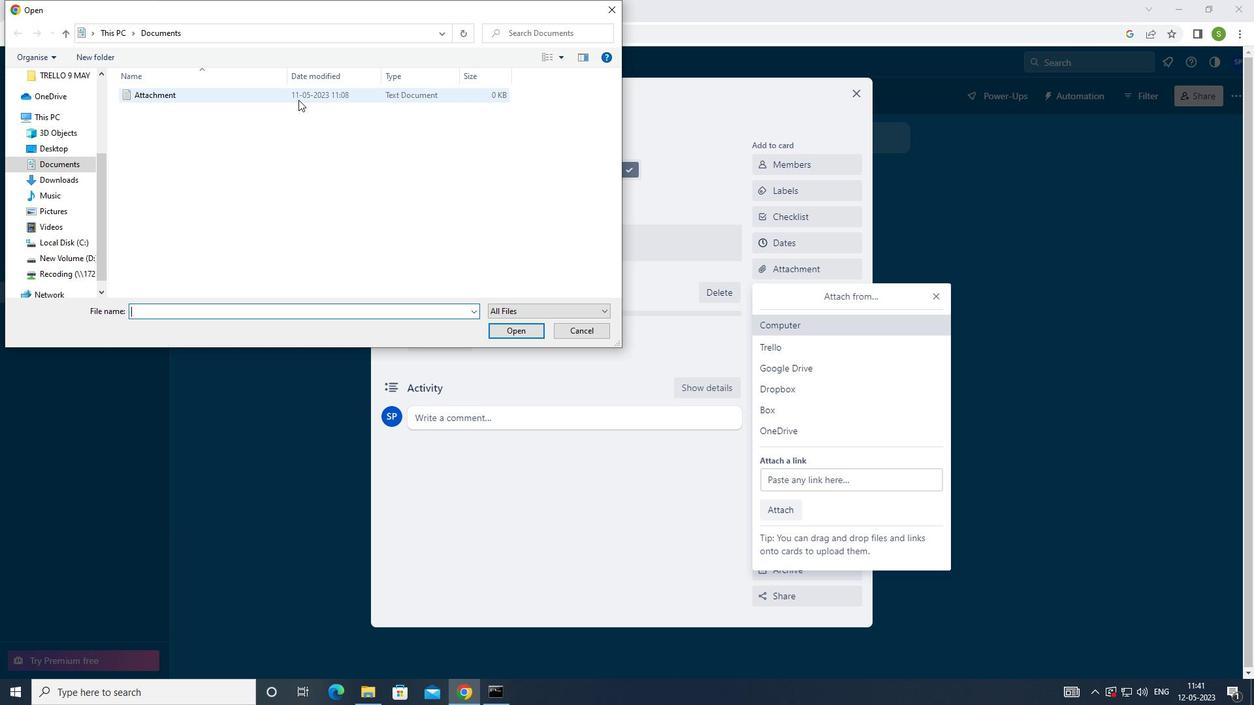 
Action: Mouse moved to (513, 332)
Screenshot: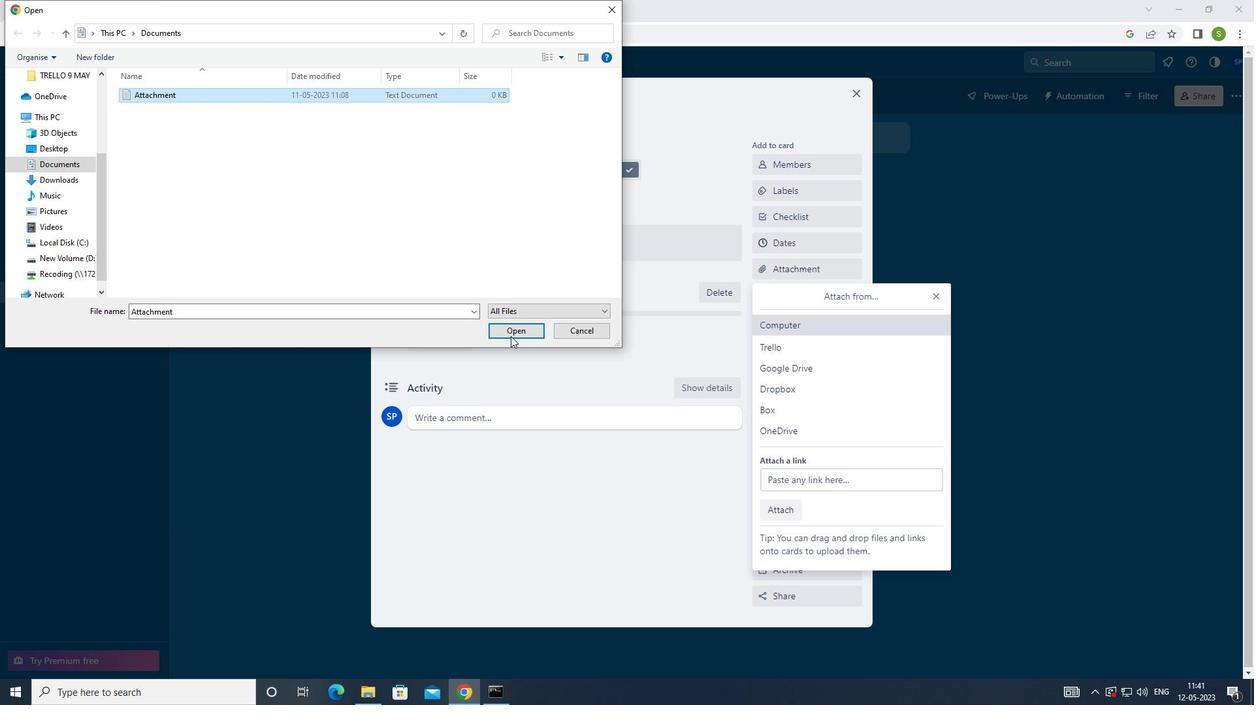
Action: Mouse pressed left at (513, 332)
Screenshot: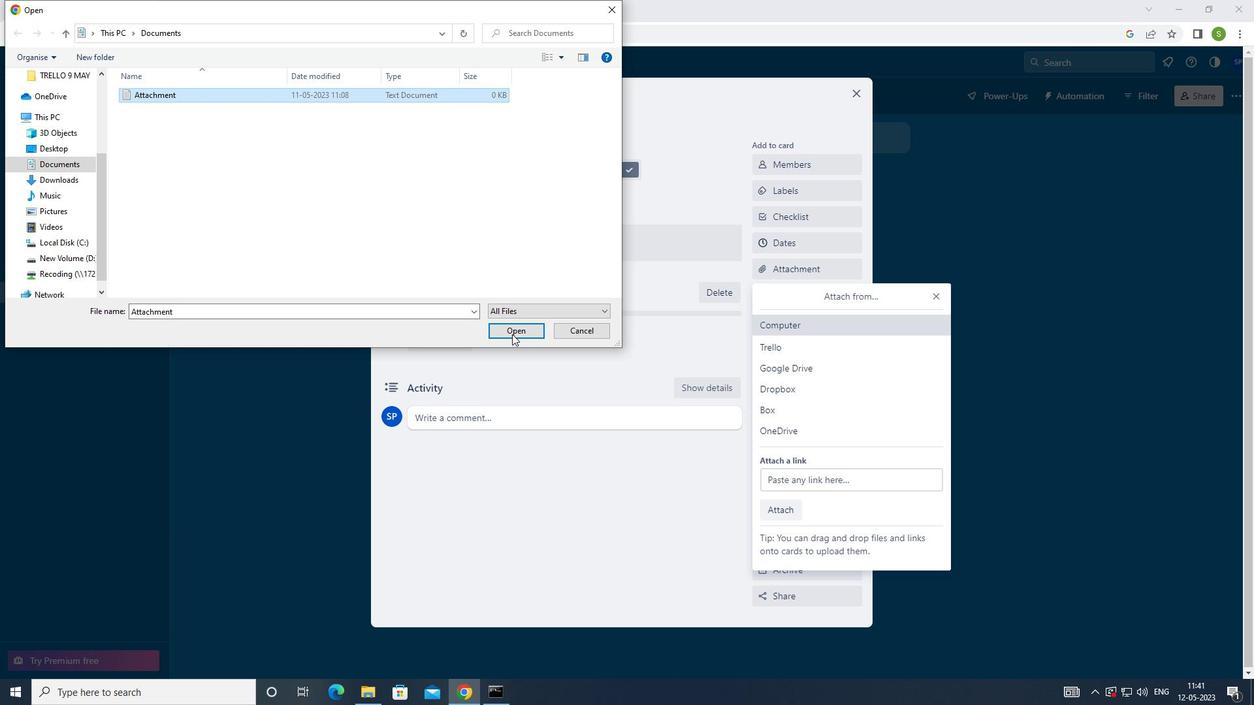 
Action: Mouse moved to (492, 241)
Screenshot: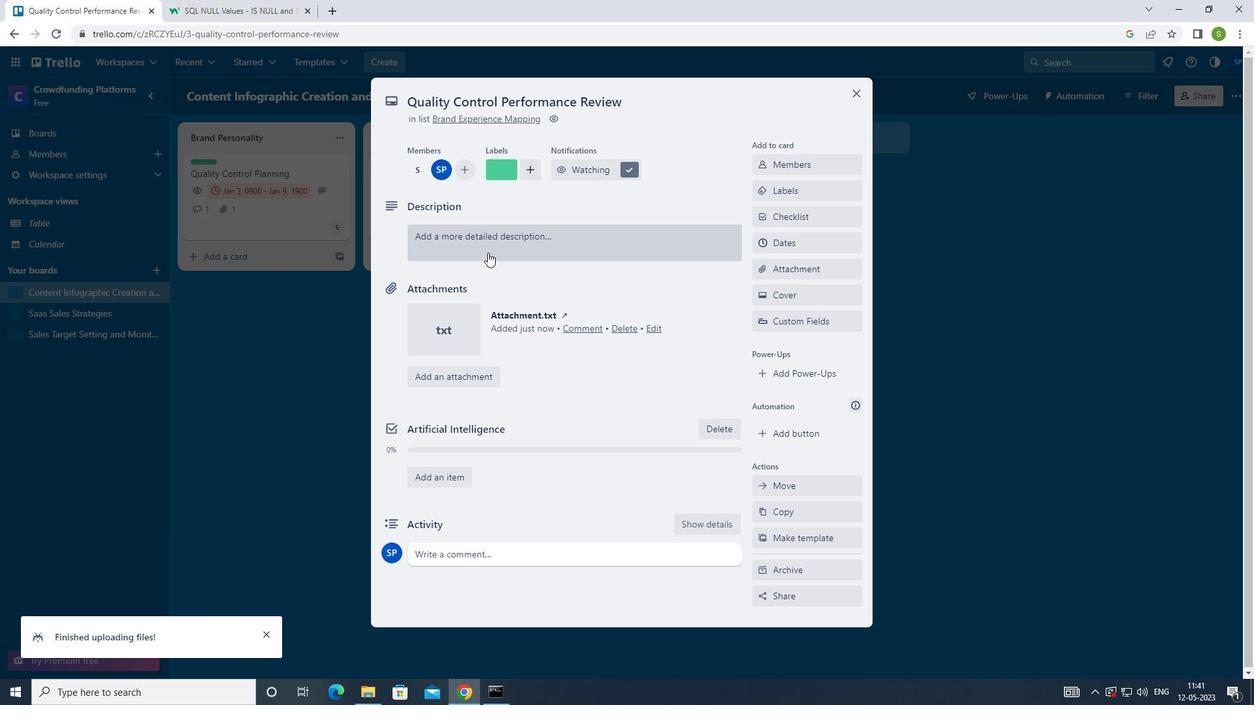 
Action: Mouse pressed left at (492, 241)
Screenshot: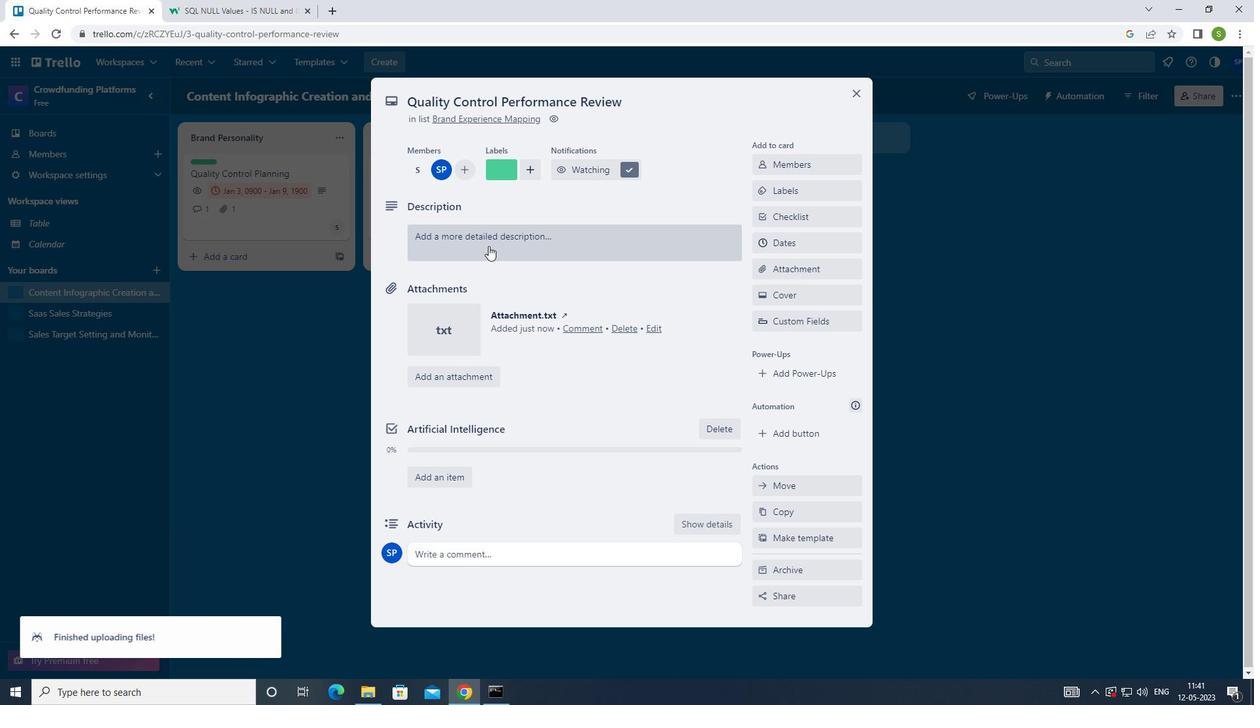 
Action: Mouse moved to (502, 241)
Screenshot: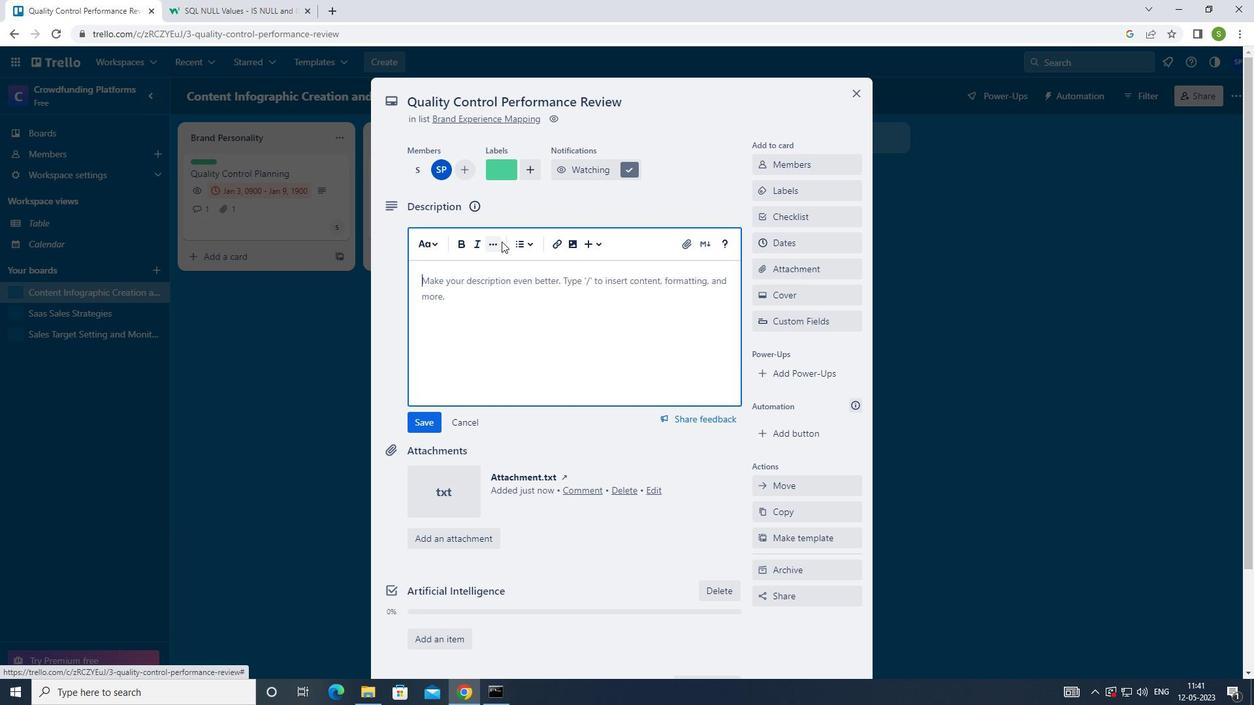 
Action: Key pressed <Key.shift>CONDUCT<Key.space>CUSTOMER<Key.space>RESEARCH<Key.space>FOR<Key.space>NEW<Key.space>MARKETING<Key.space>MESSAGING<Key.space>AND<Key.space>BRANDING<Key.space>AND<Key.space>A<Key.backspace><Key.backspace><Key.backspace><Key.backspace><Key.backspace>.
Screenshot: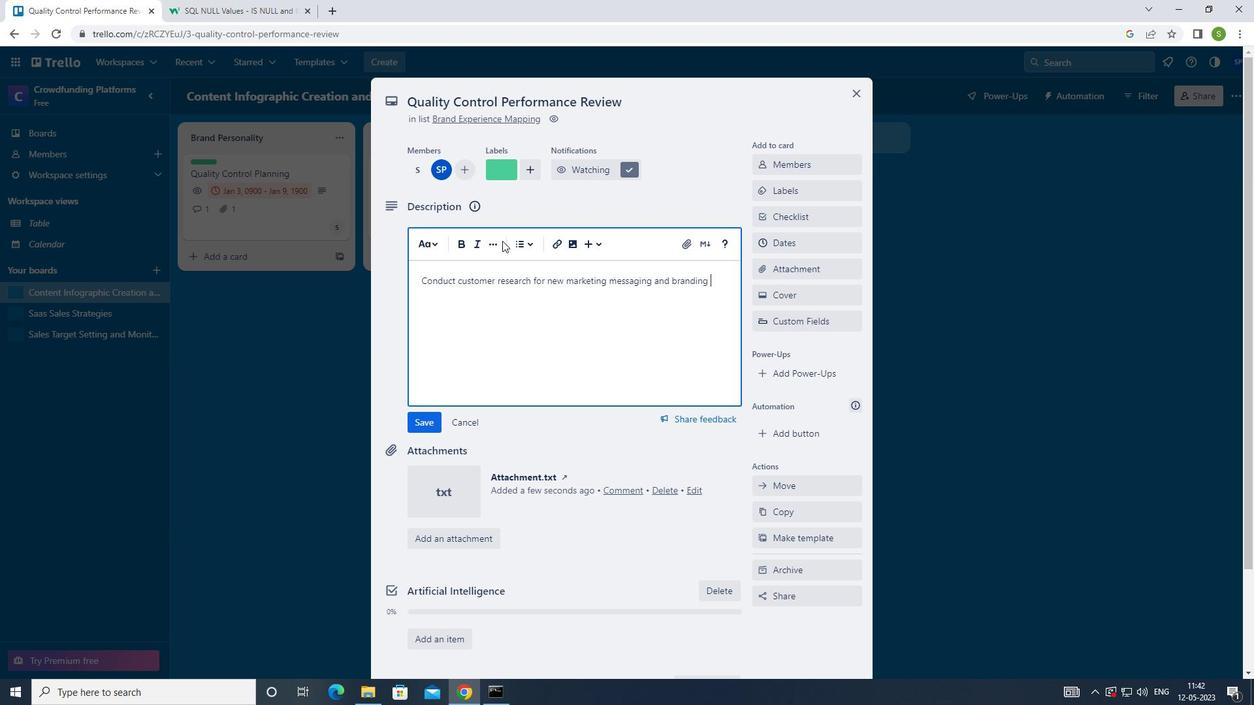 
Action: Mouse moved to (433, 422)
Screenshot: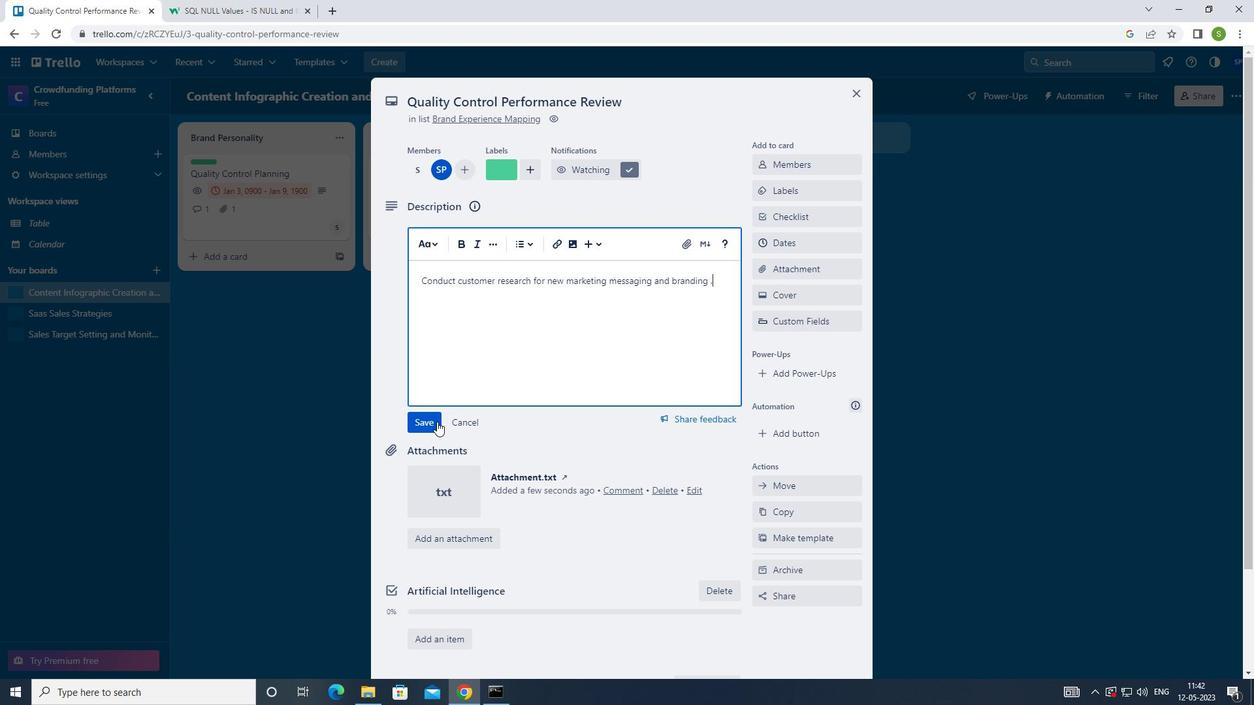 
Action: Mouse pressed left at (433, 422)
Screenshot: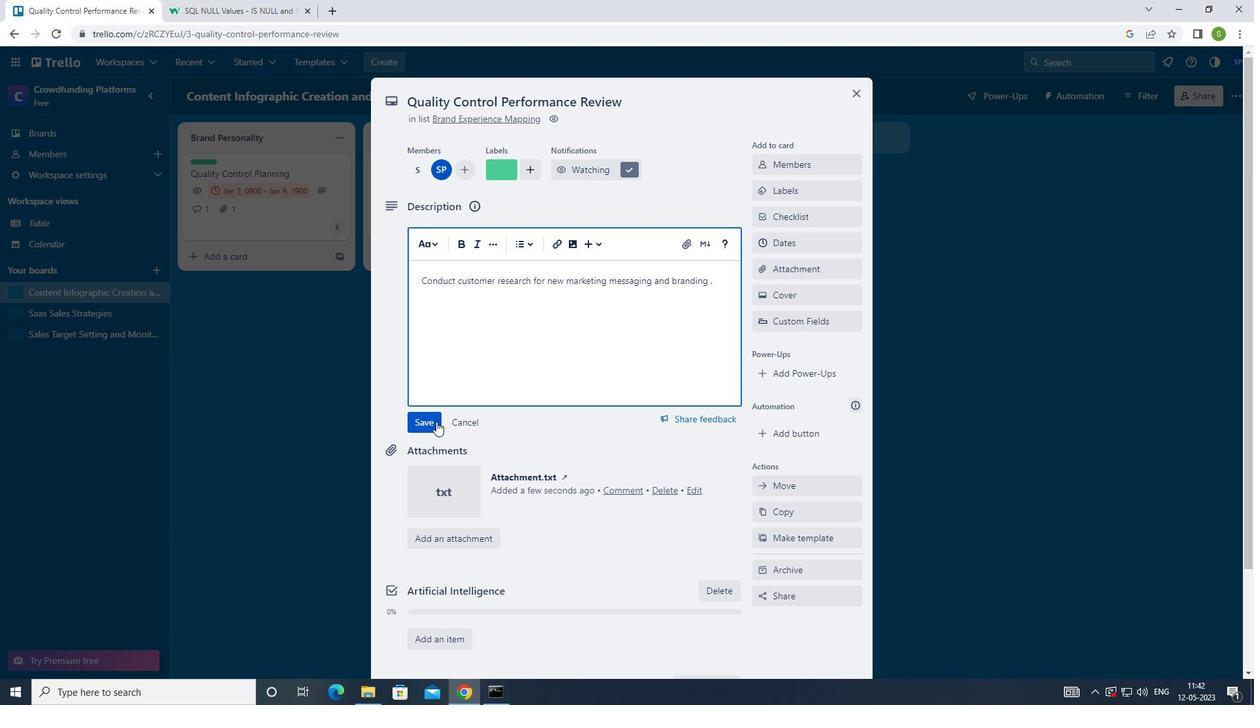 
Action: Mouse moved to (465, 541)
Screenshot: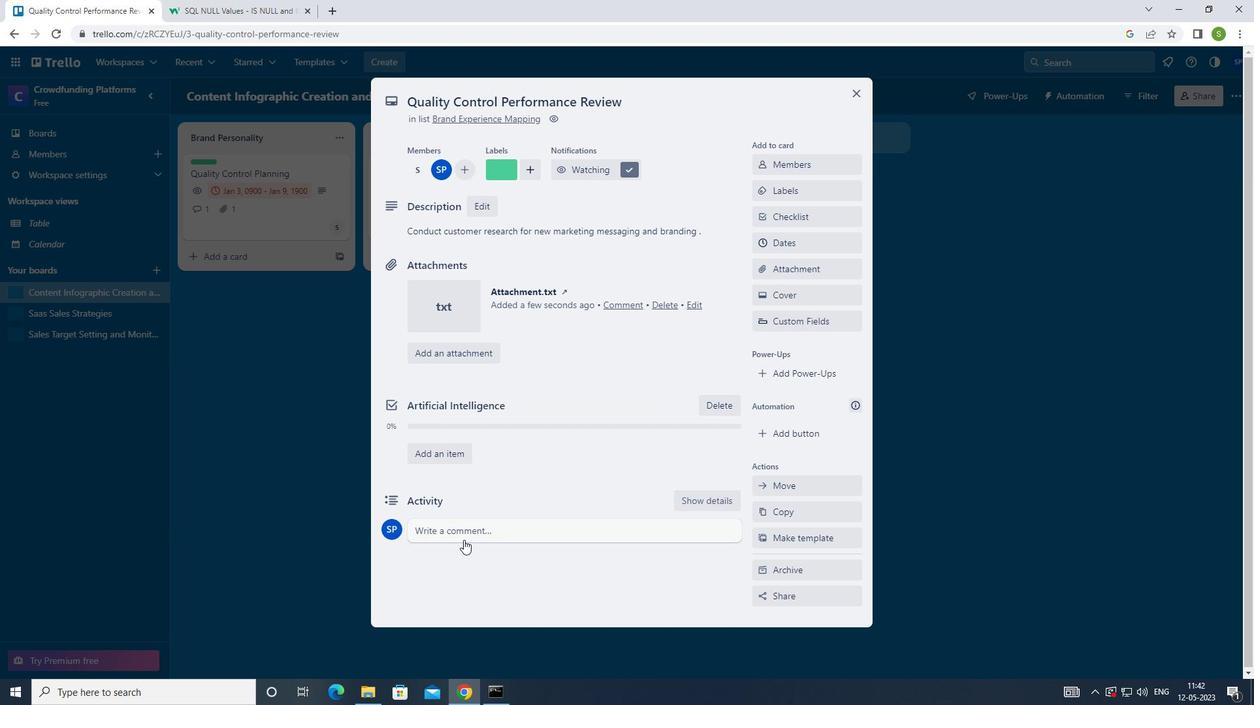 
Action: Mouse pressed left at (465, 541)
Screenshot: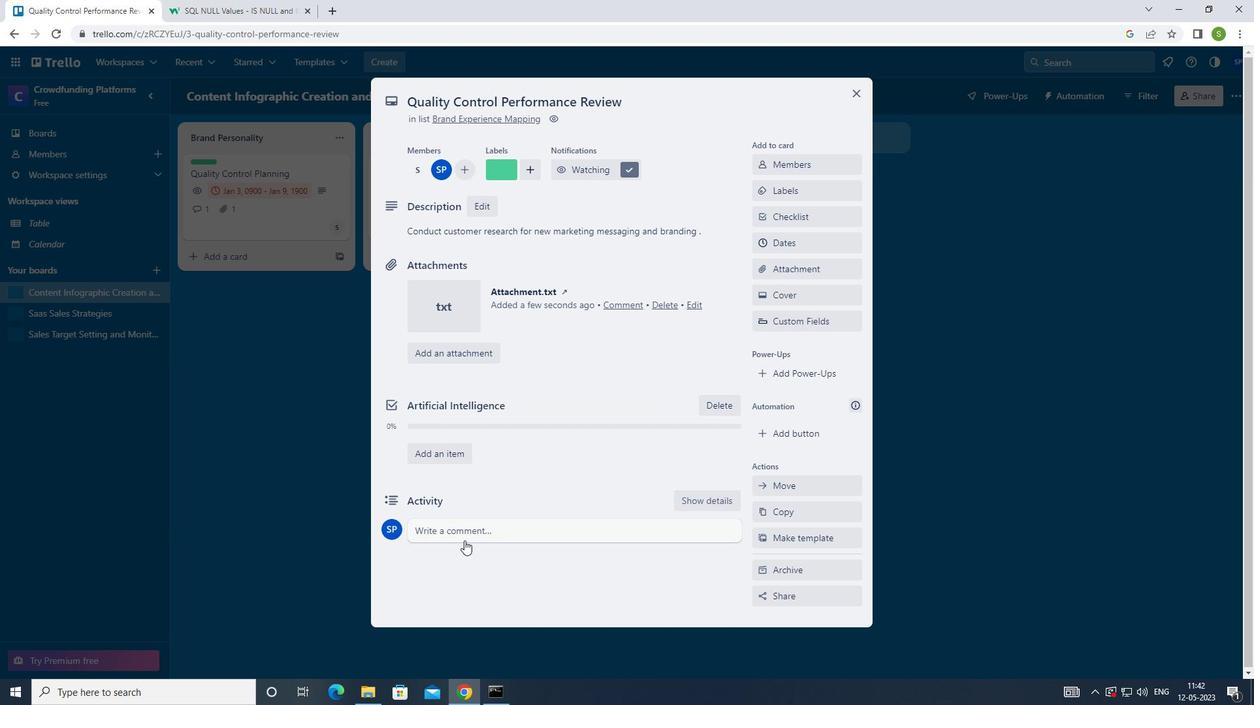 
Action: Mouse moved to (496, 435)
Screenshot: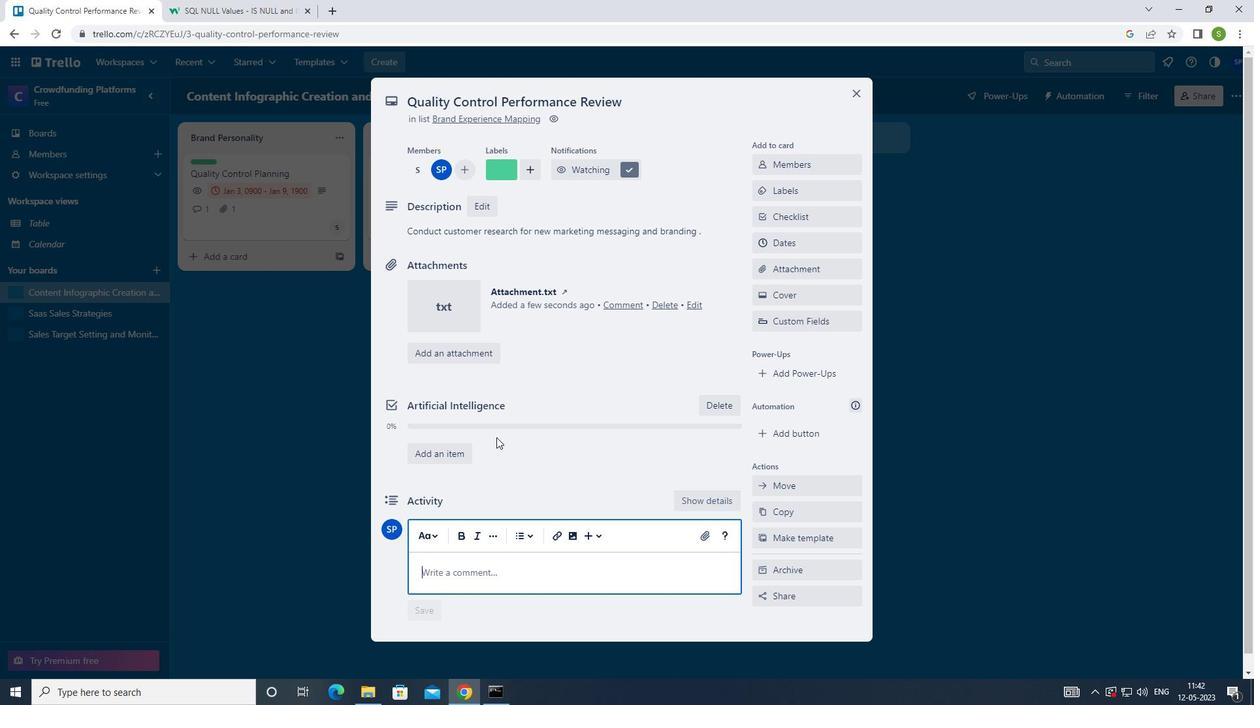 
Action: Key pressed <Key.shift>THIS<Key.space>TASK<Key.space>REQUIRES<Key.space>US<Key.space>TO<Key.space>BE<Key.space>RESILIST<Key.backspace><Key.backspace>ENT<Key.space>AND<Key.space>O<Key.backspace>PERSISTENT<Key.space>EVEN<Key.space>IN<Key.space>THE<Key.space>FACE<Key.space>OF<Key.space>SETBACKS<Key.space>AND<Key.space>OBSTACLES.
Screenshot: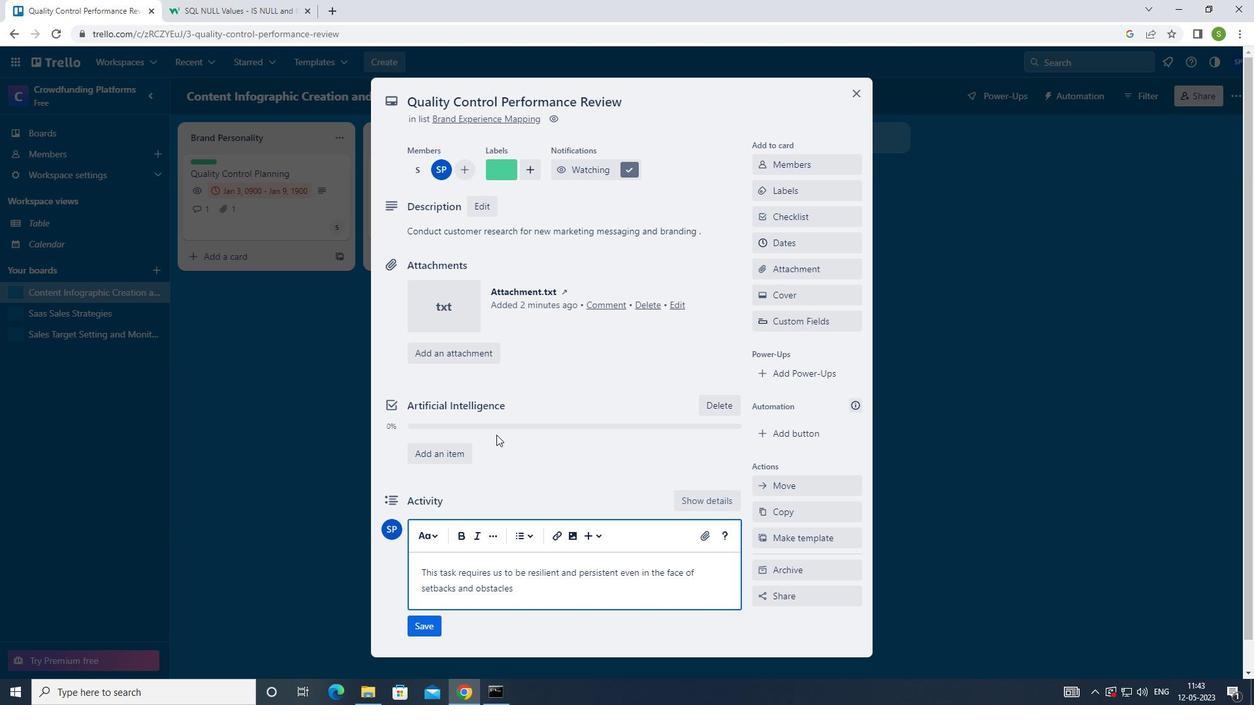 
Action: Mouse moved to (429, 626)
Screenshot: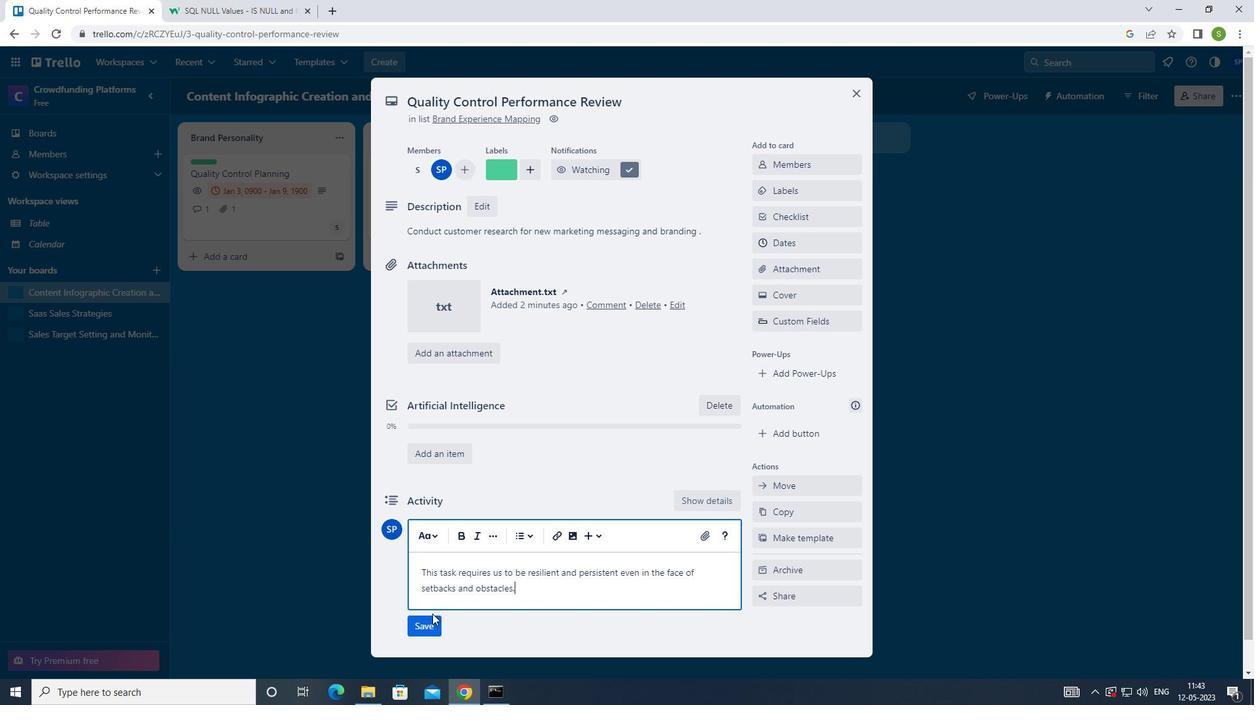 
Action: Mouse pressed left at (429, 626)
Screenshot: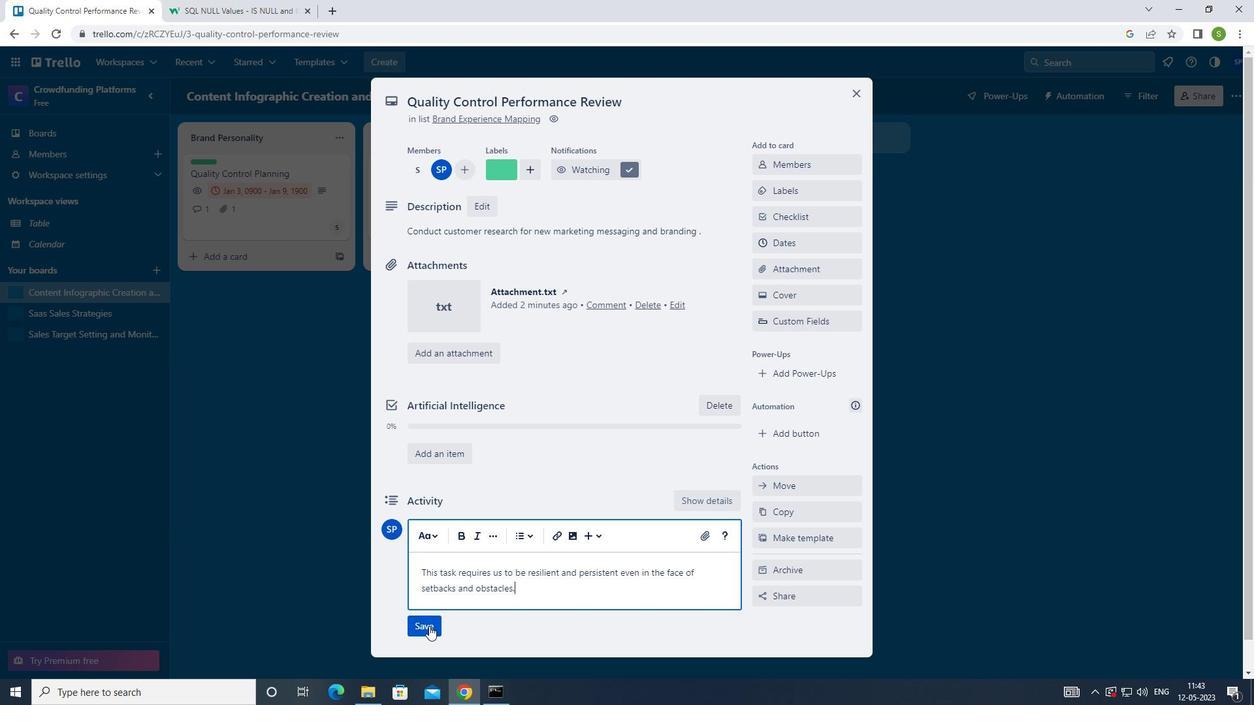 
Action: Mouse moved to (794, 247)
Screenshot: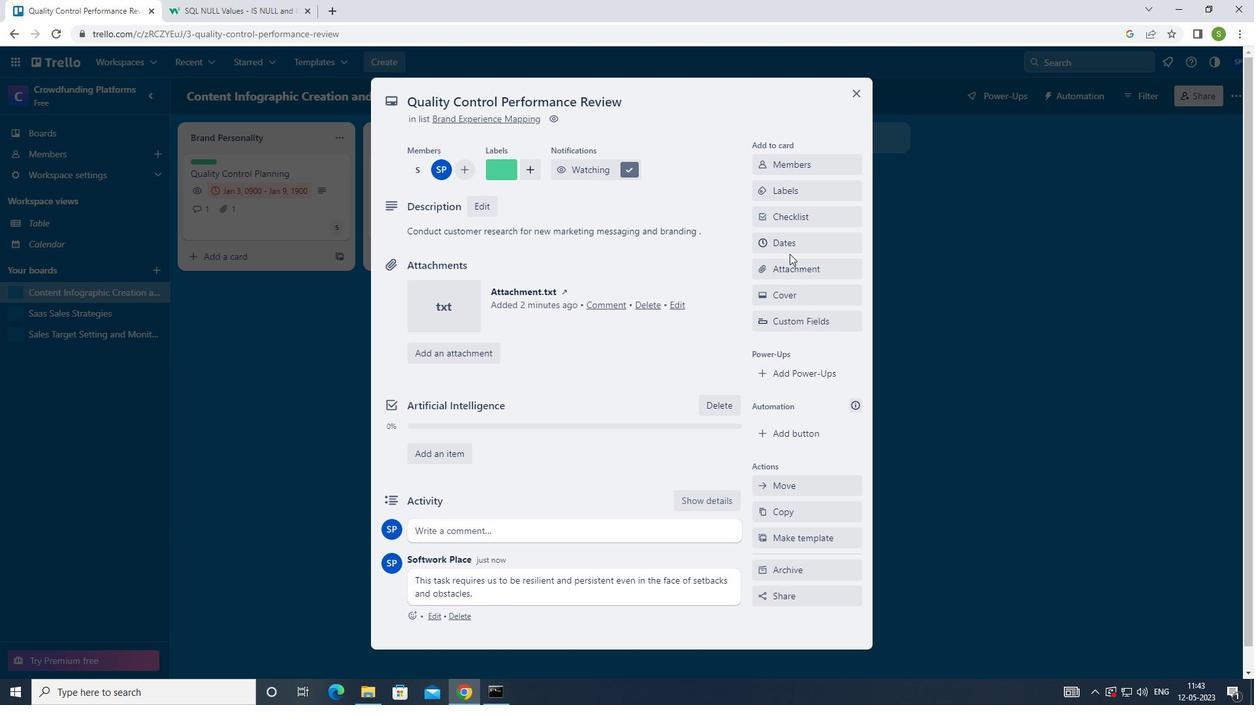 
Action: Mouse pressed left at (794, 247)
Screenshot: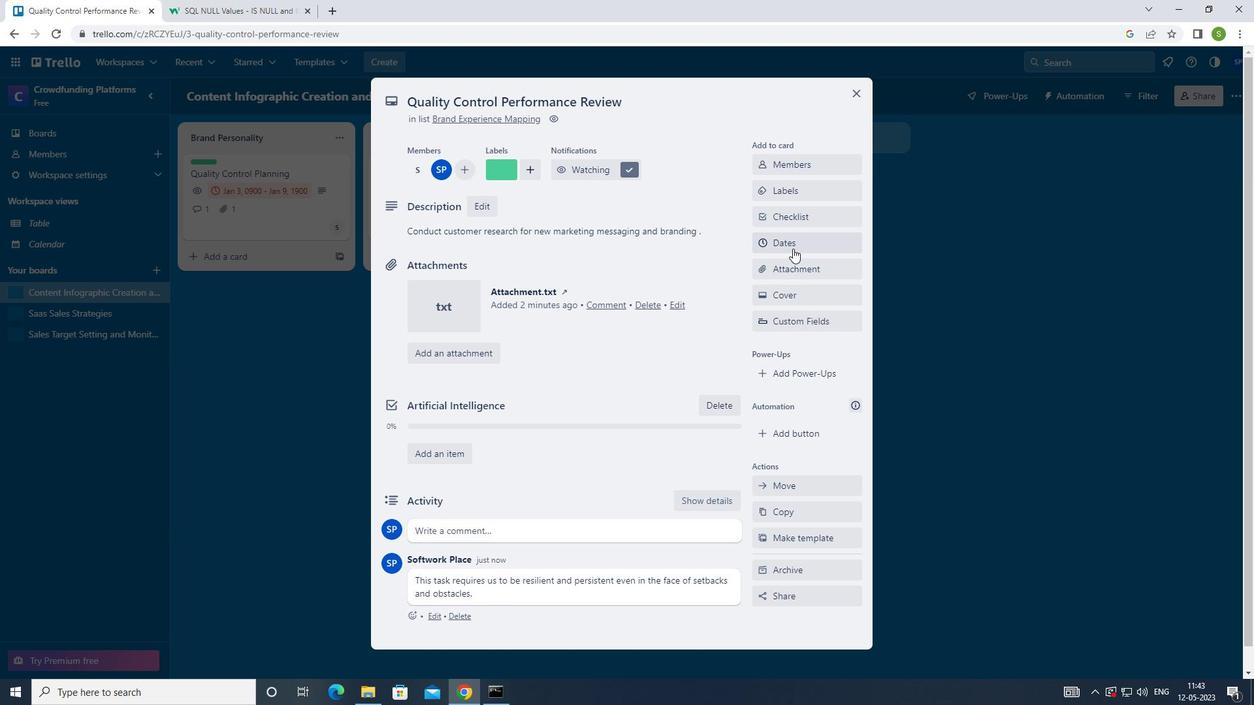 
Action: Mouse moved to (767, 332)
Screenshot: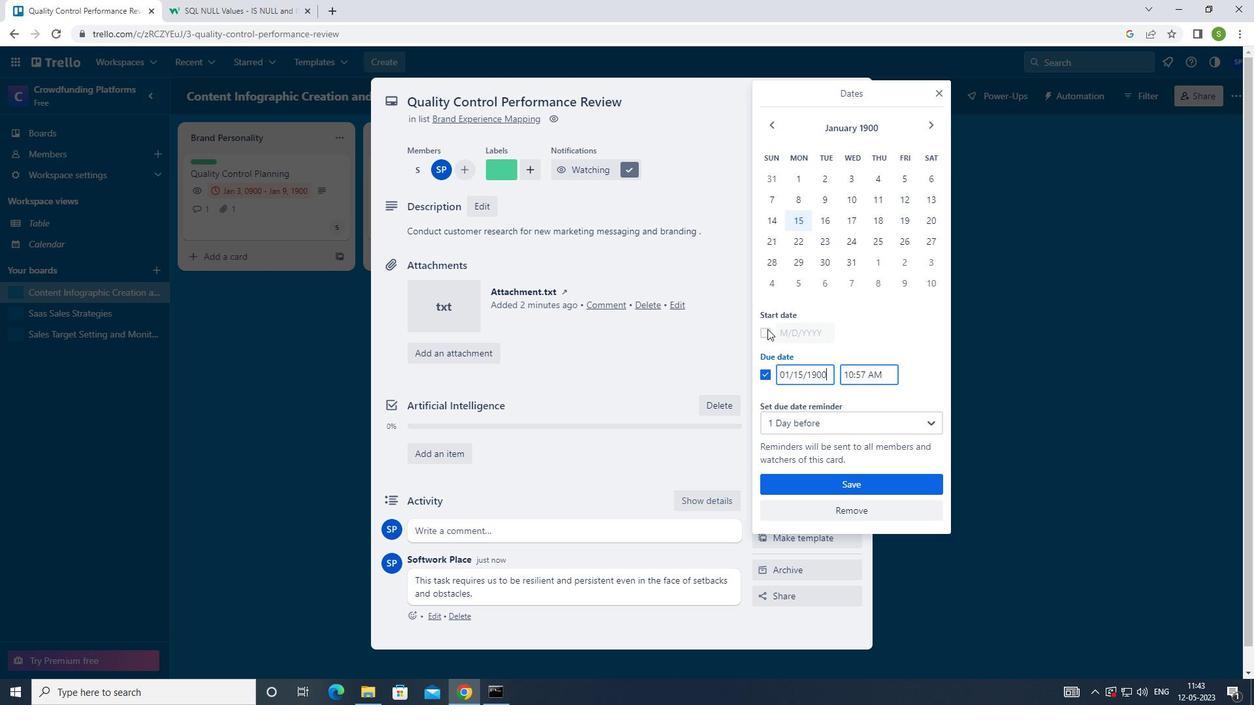 
Action: Mouse pressed left at (767, 332)
Screenshot: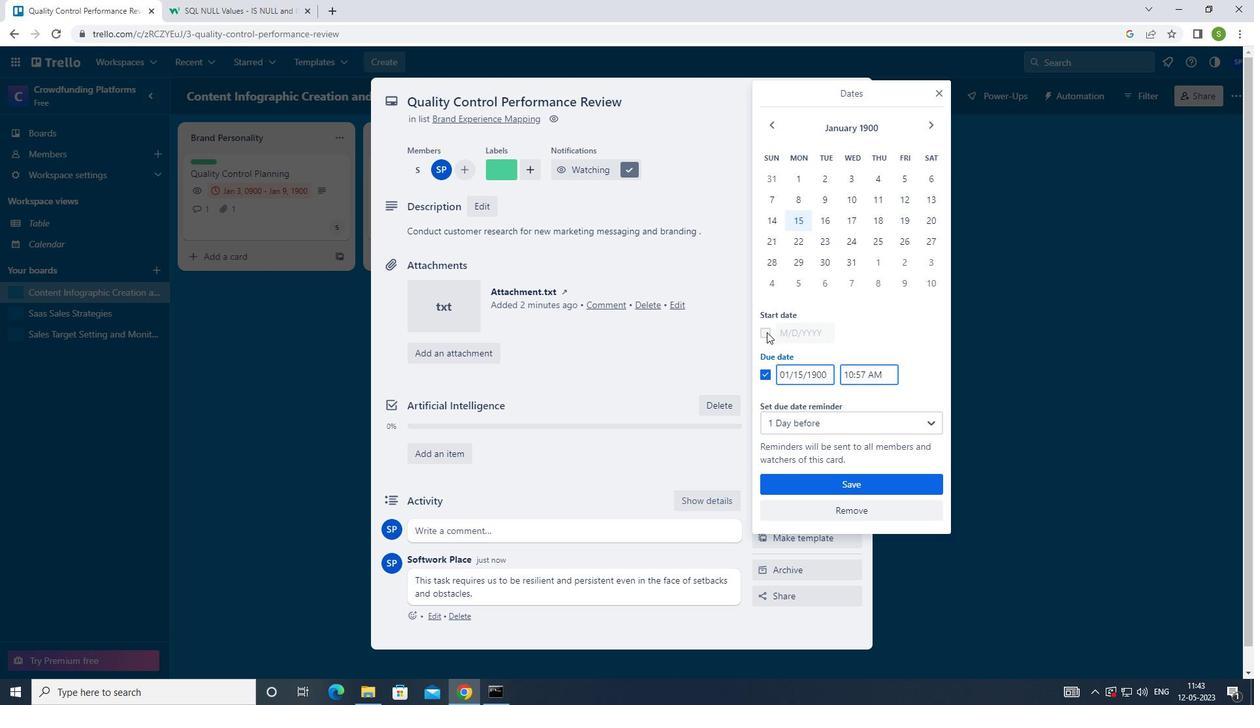 
Action: Mouse moved to (800, 332)
Screenshot: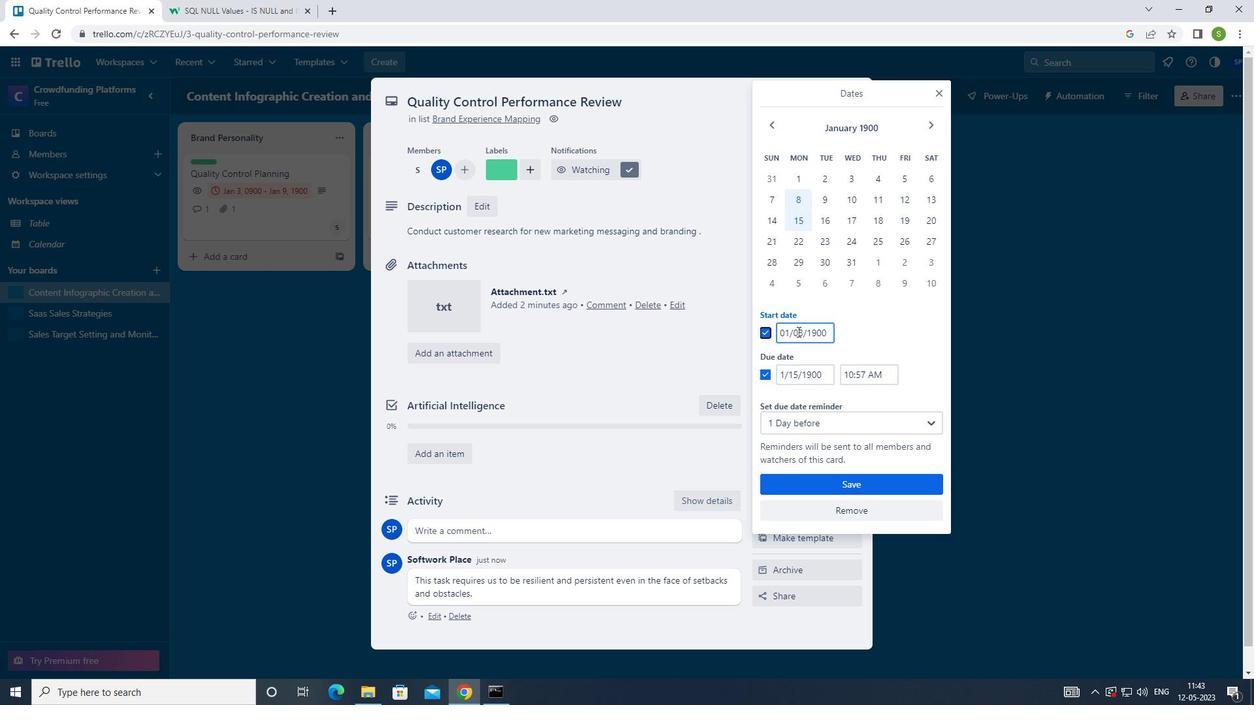 
Action: Mouse pressed left at (800, 332)
Screenshot: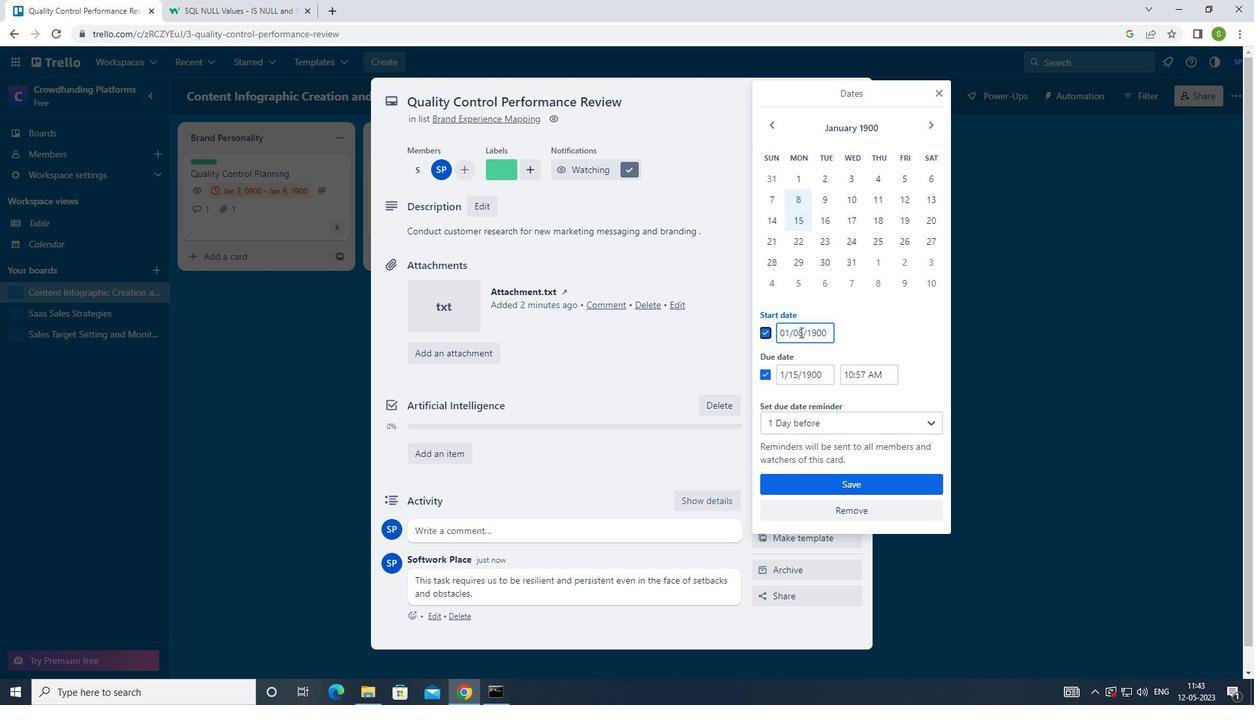
Action: Mouse moved to (792, 332)
Screenshot: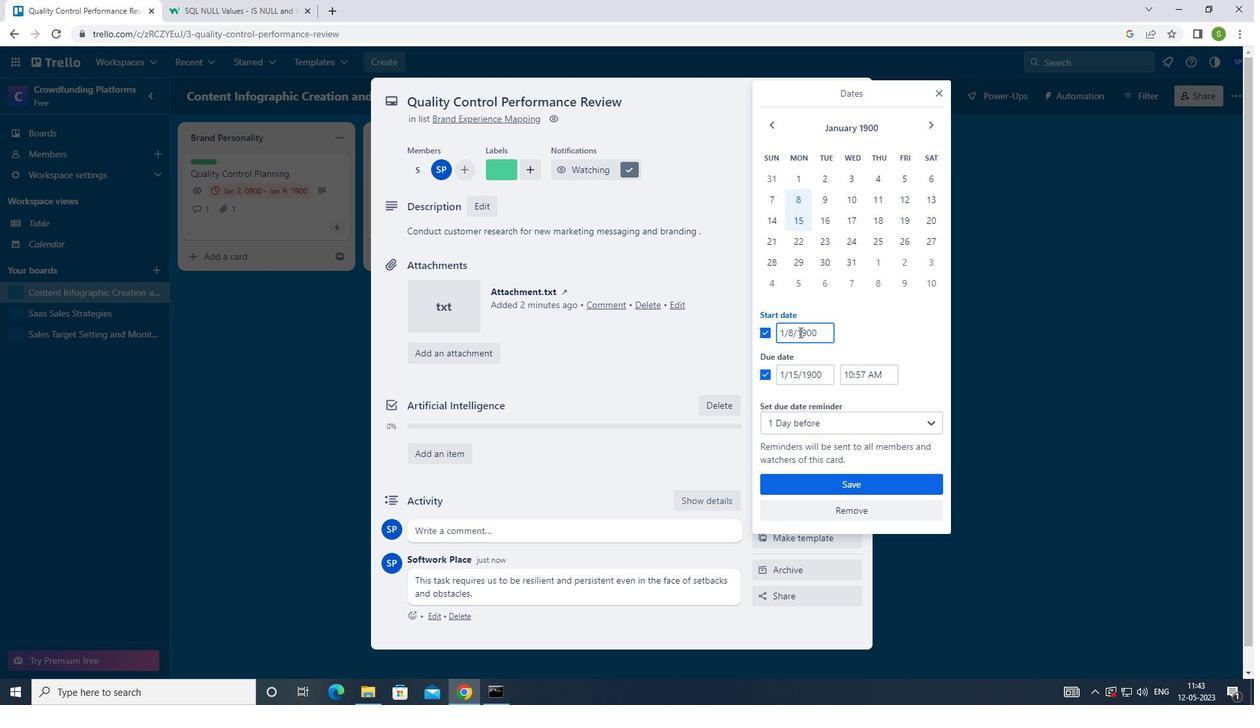 
Action: Mouse pressed left at (792, 332)
Screenshot: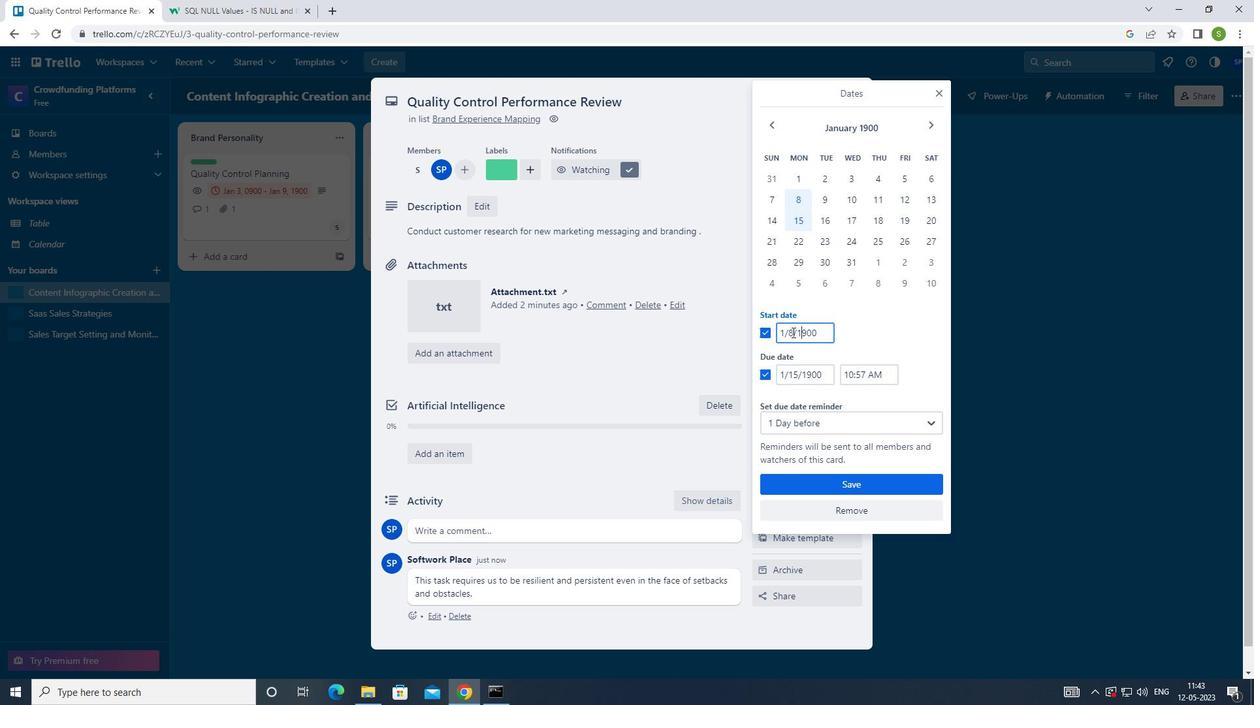 
Action: Mouse moved to (751, 315)
Screenshot: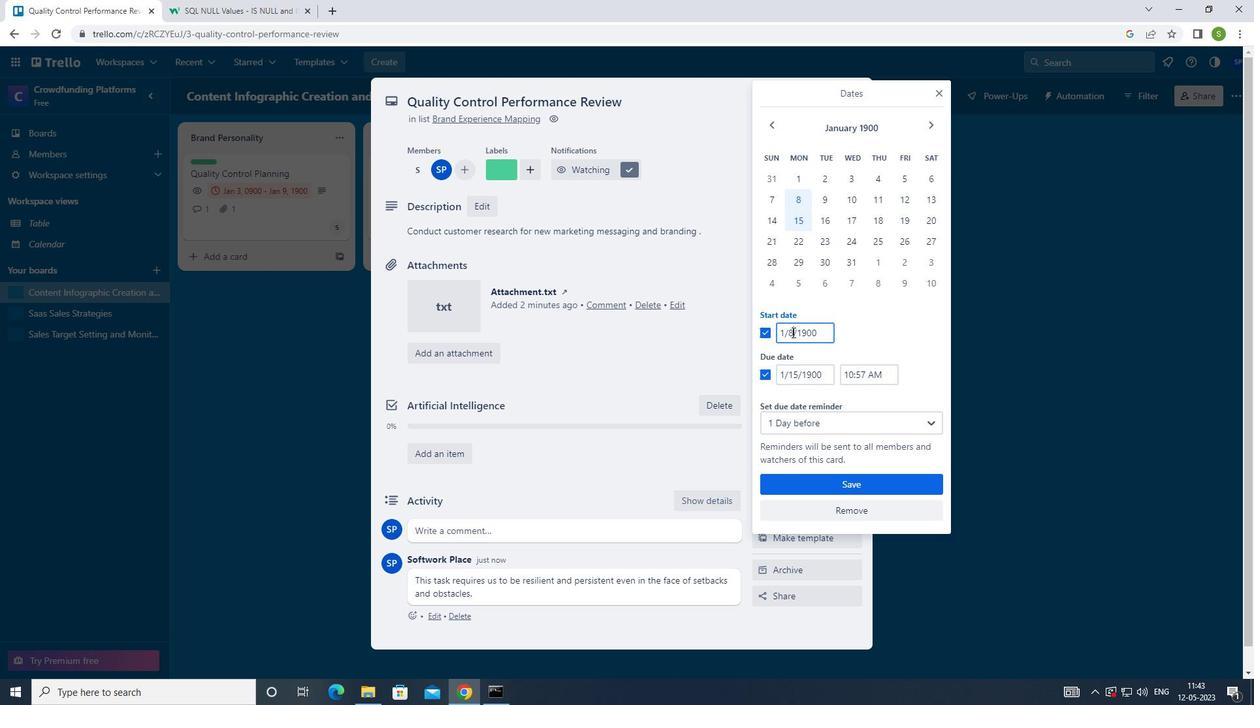 
Action: Key pressed <Key.backspace>9
Screenshot: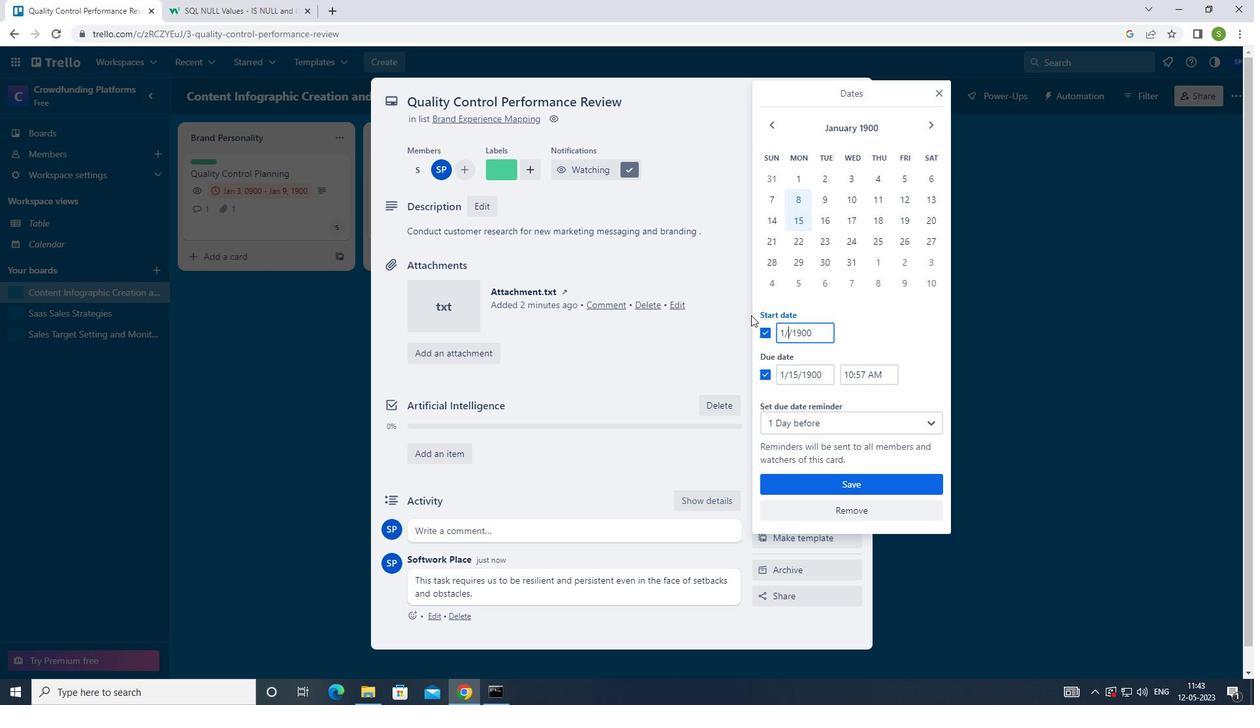 
Action: Mouse moved to (798, 375)
Screenshot: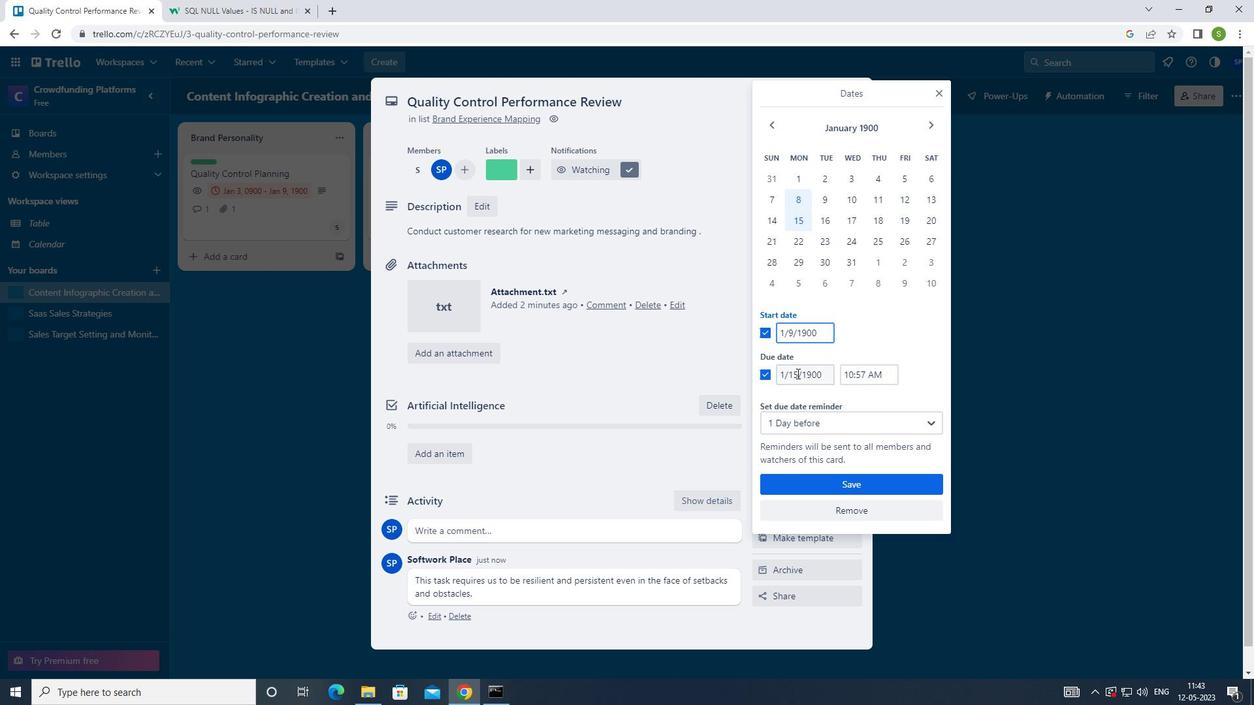 
Action: Mouse pressed left at (798, 375)
Screenshot: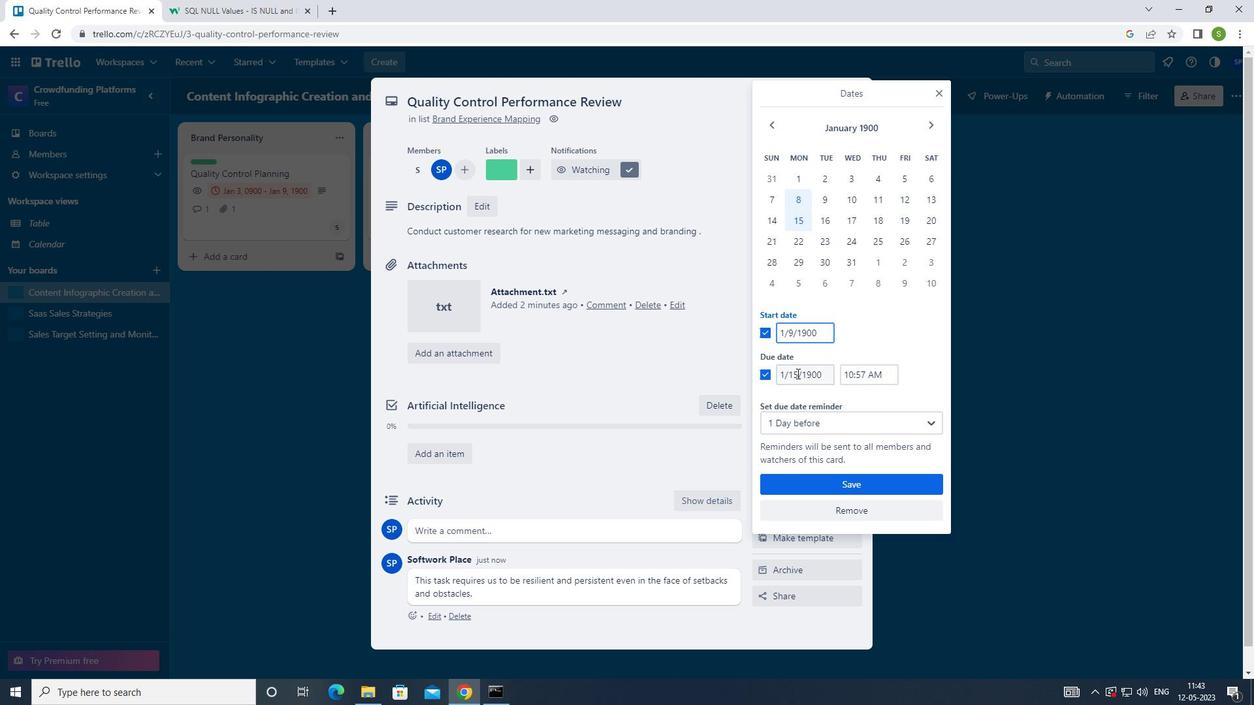 
Action: Mouse moved to (747, 358)
Screenshot: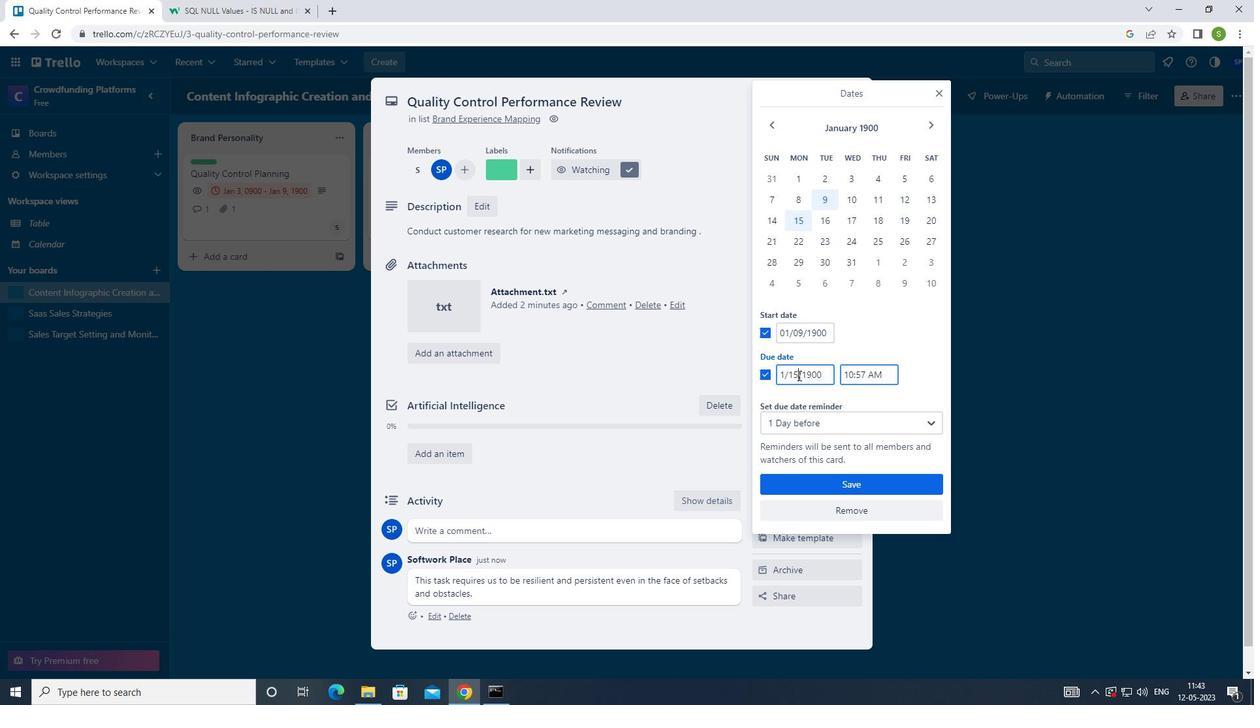 
Action: Key pressed <Key.backspace>6
Screenshot: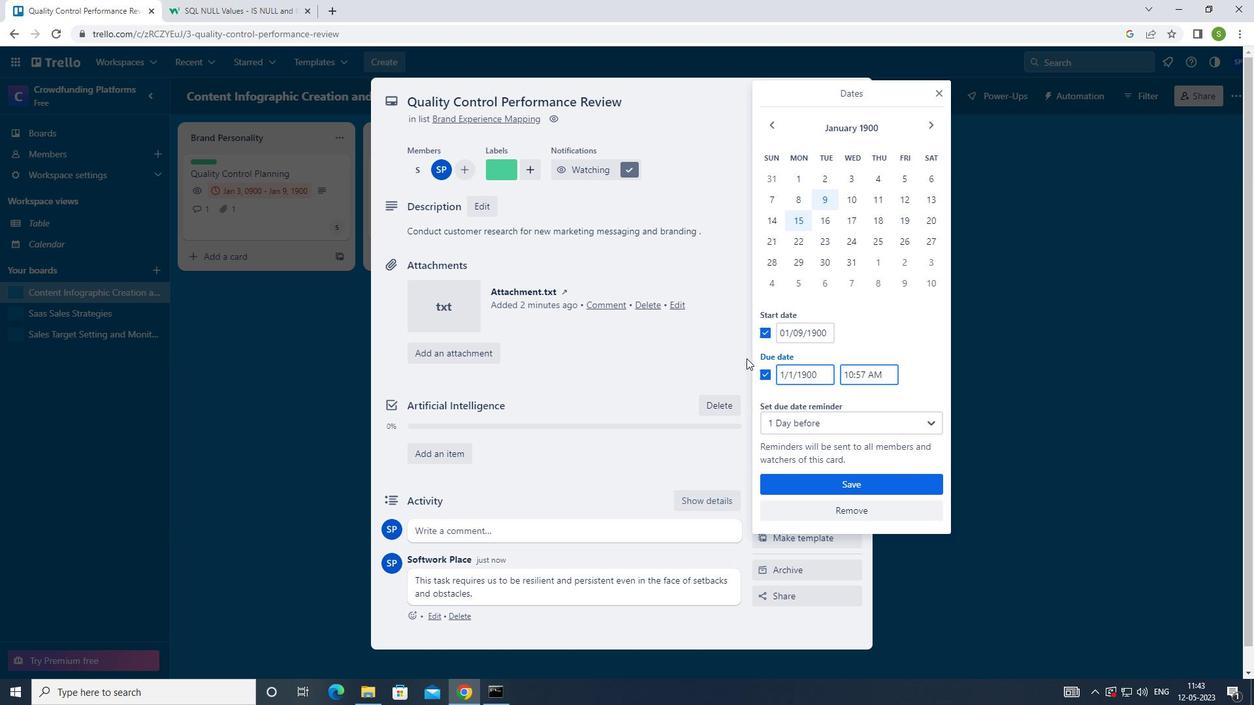 
Action: Mouse moved to (817, 487)
Screenshot: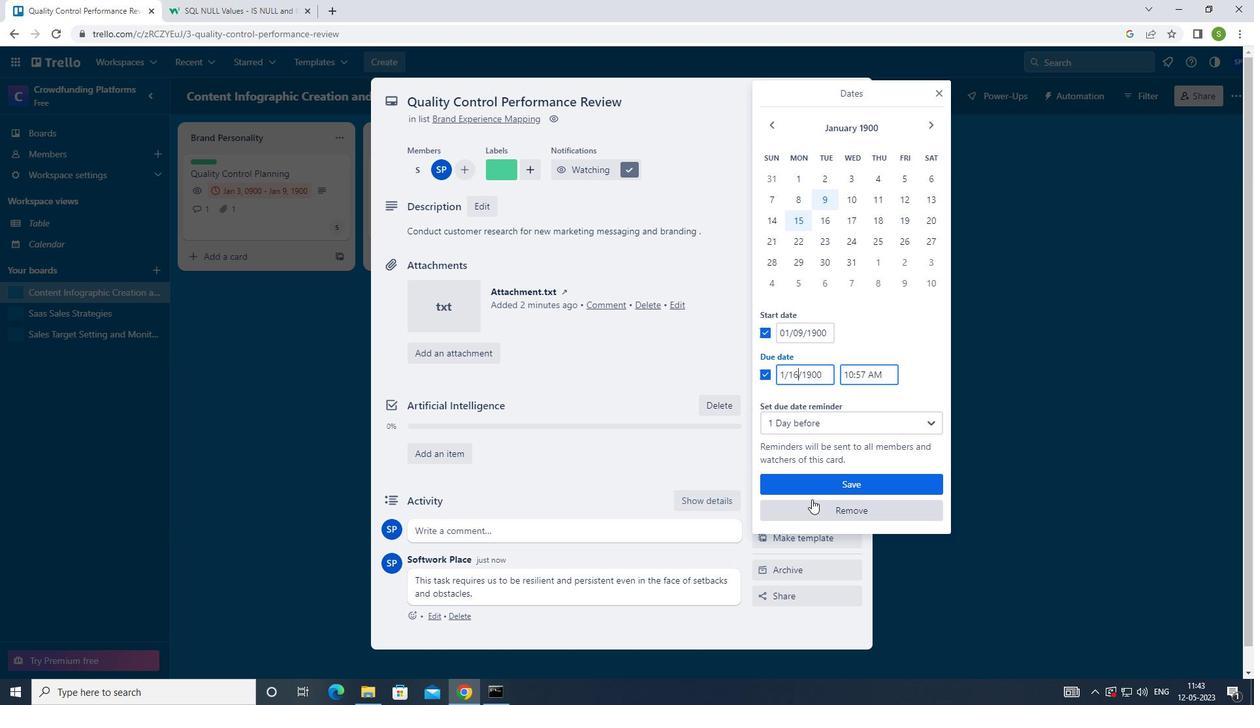 
Action: Mouse pressed left at (817, 487)
Screenshot: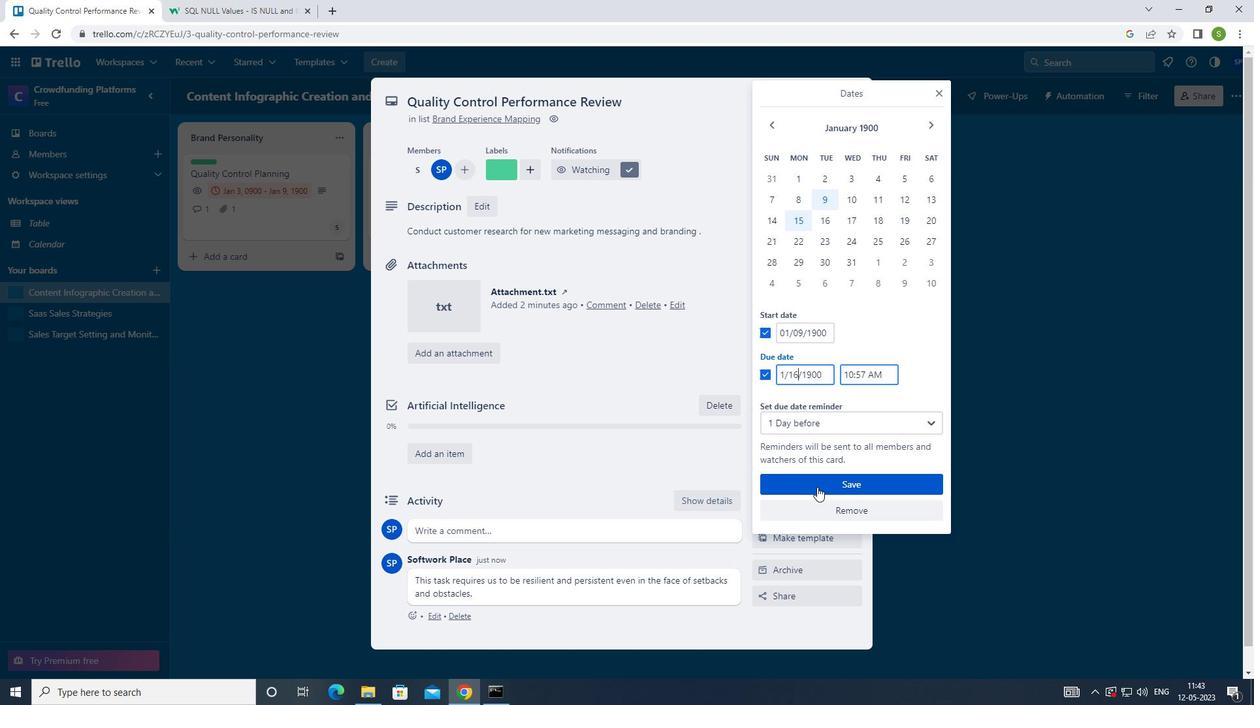 
Action: Mouse moved to (775, 438)
Screenshot: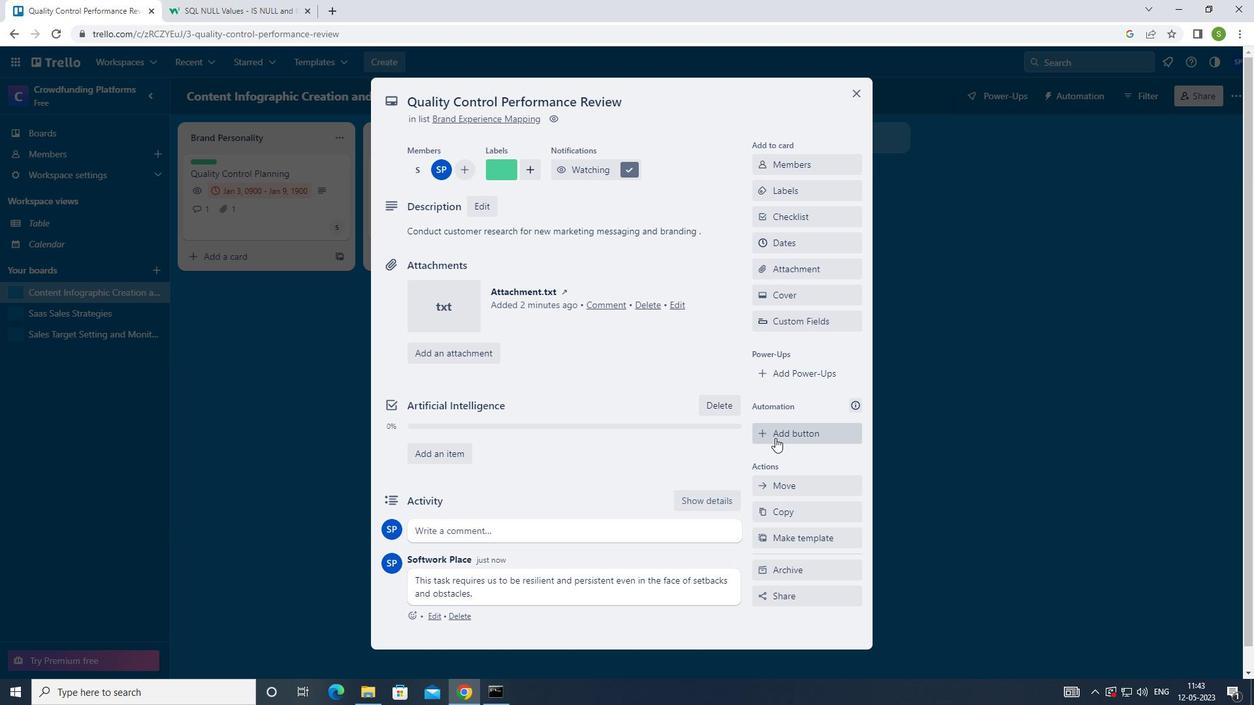 
Action: Key pressed <Key.f8>
Screenshot: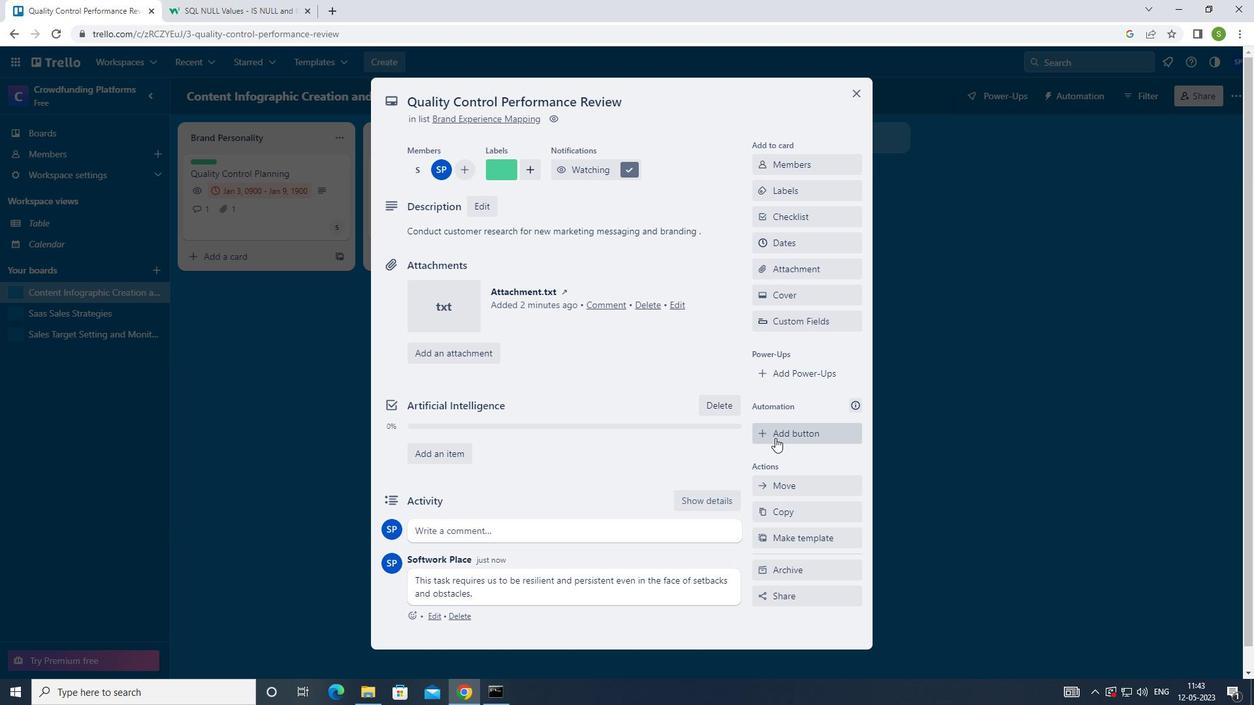 
